 Task: Add Attachment from Trello to Card Card0000000038 in Board Board0000000010 in Workspace WS0000000004 in Trello. Add Cover Yellow to Card Card0000000038 in Board Board0000000010 in Workspace WS0000000004 in Trello. Add "Copy Card To …" Button titled Button0000000038 to "bottom" of the list "To Do" to Card Card0000000038 in Board Board0000000010 in Workspace WS0000000004 in Trello. Add Description DS0000000038 to Card Card0000000038 in Board Board0000000010 in Workspace WS0000000004 in Trello. Add Comment CM0000000038 to Card Card0000000038 in Board Board0000000010 in Workspace WS0000000004 in Trello
Action: Mouse moved to (487, 485)
Screenshot: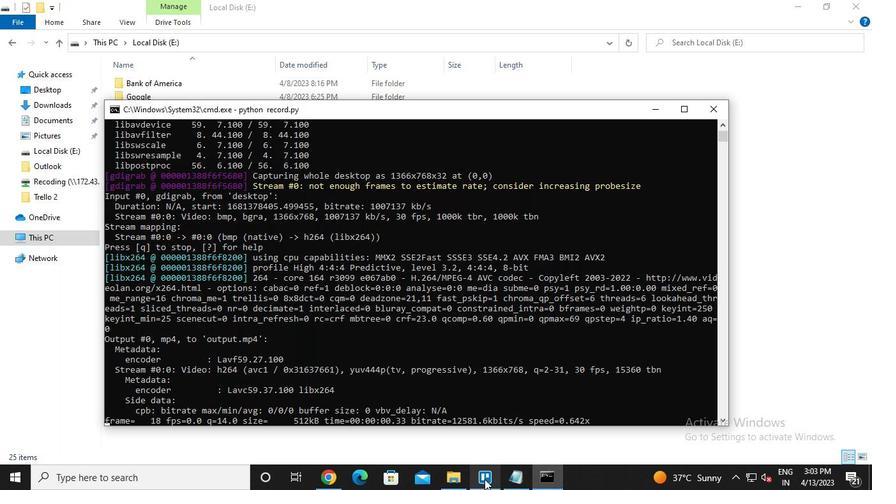 
Action: Mouse pressed left at (487, 485)
Screenshot: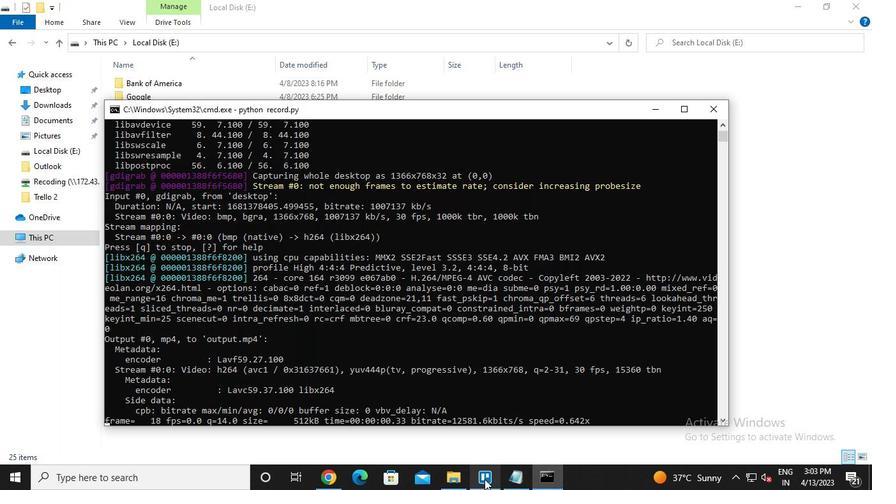 
Action: Mouse moved to (276, 261)
Screenshot: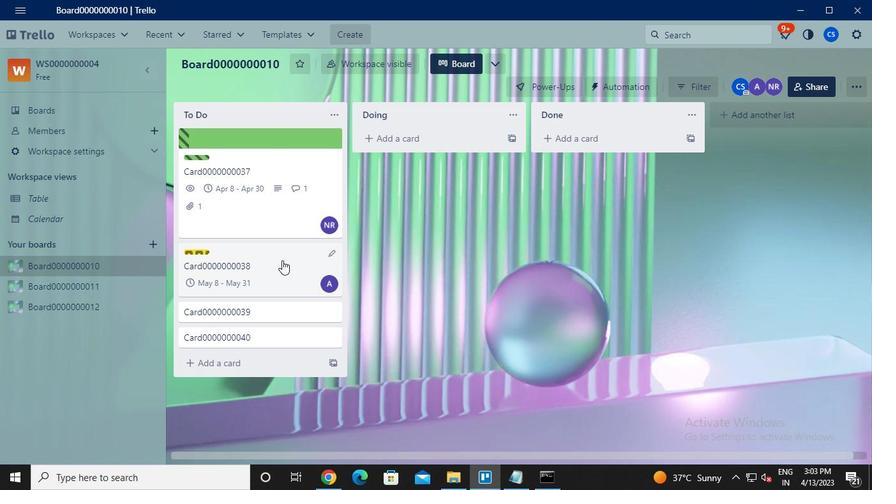 
Action: Mouse pressed left at (276, 261)
Screenshot: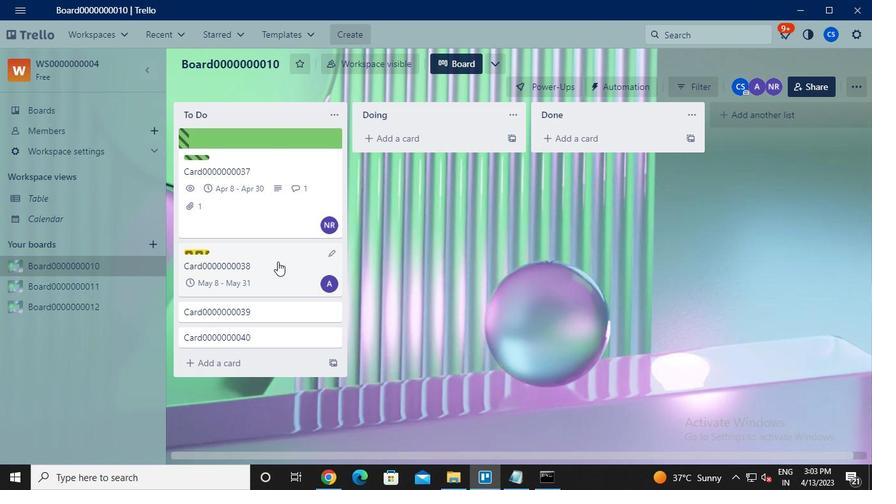 
Action: Mouse moved to (618, 271)
Screenshot: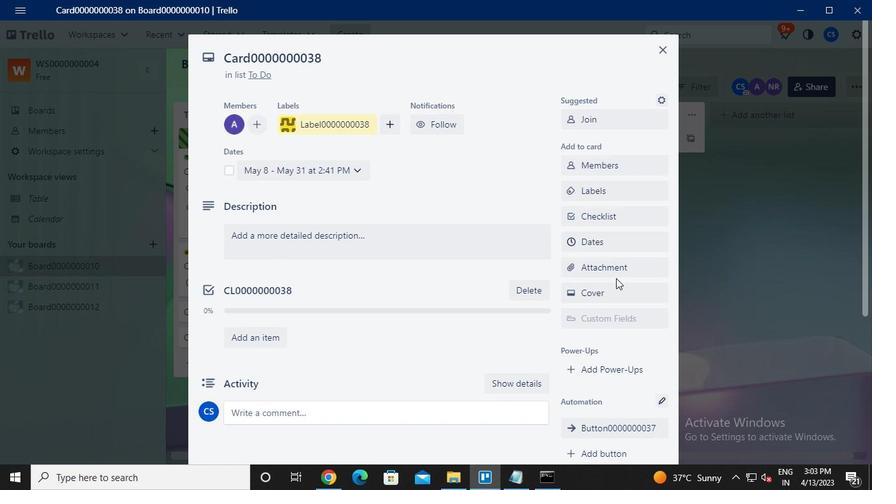 
Action: Mouse pressed left at (618, 271)
Screenshot: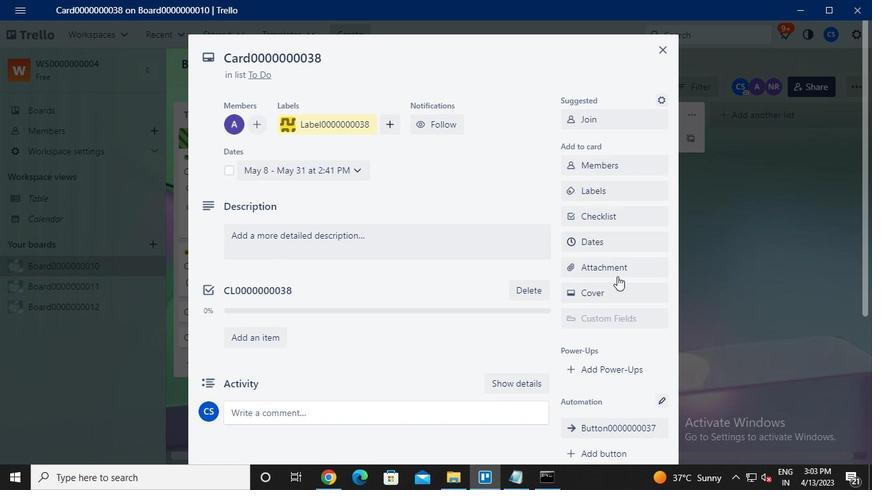 
Action: Mouse moved to (612, 153)
Screenshot: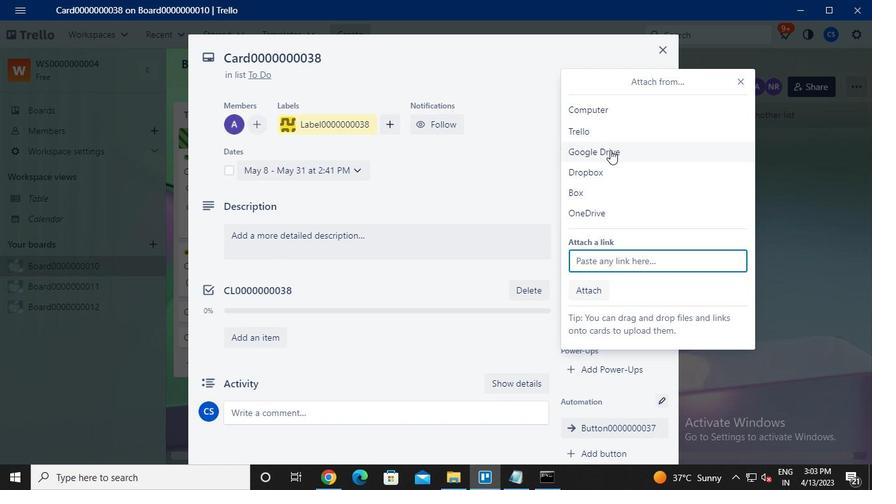 
Action: Mouse pressed left at (612, 153)
Screenshot: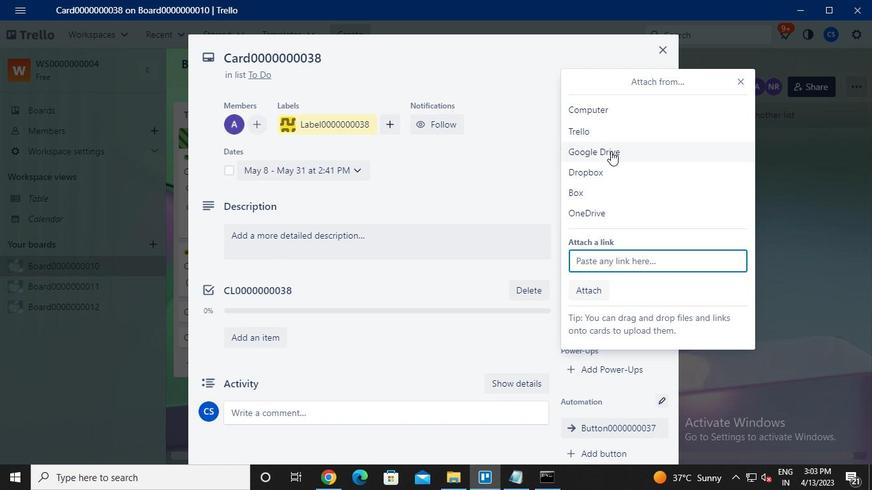 
Action: Mouse moved to (183, 182)
Screenshot: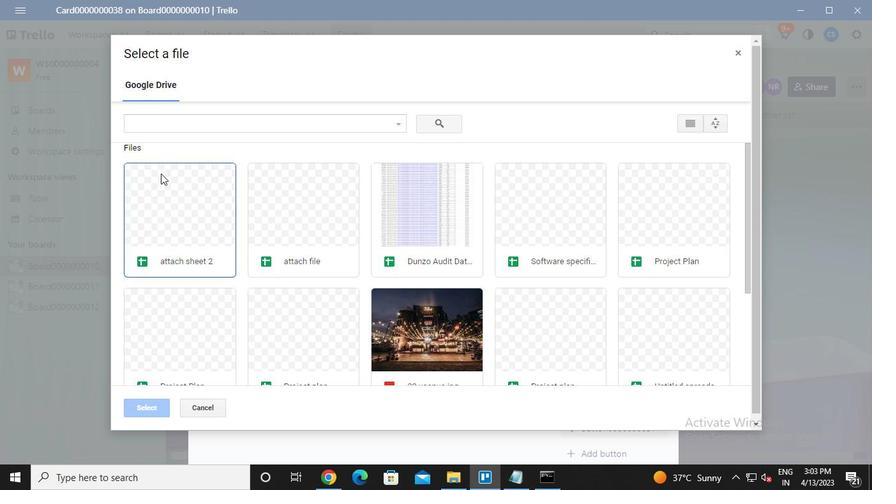 
Action: Mouse pressed left at (183, 182)
Screenshot: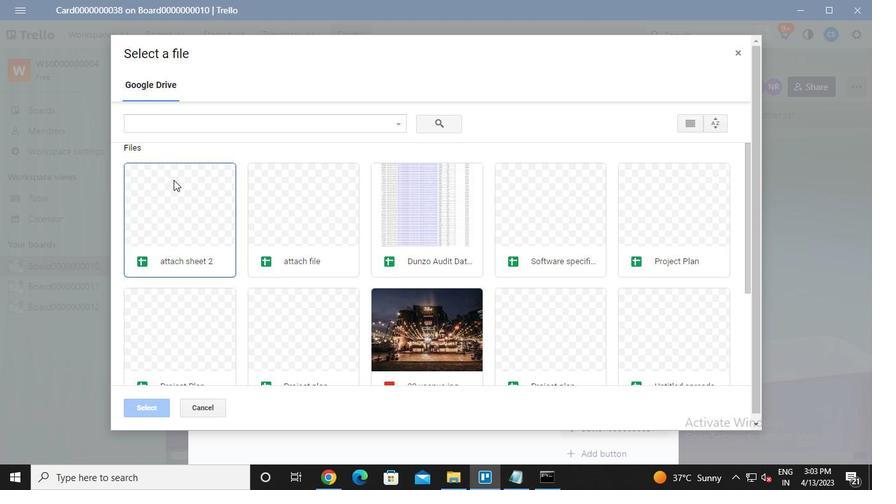 
Action: Mouse pressed left at (183, 182)
Screenshot: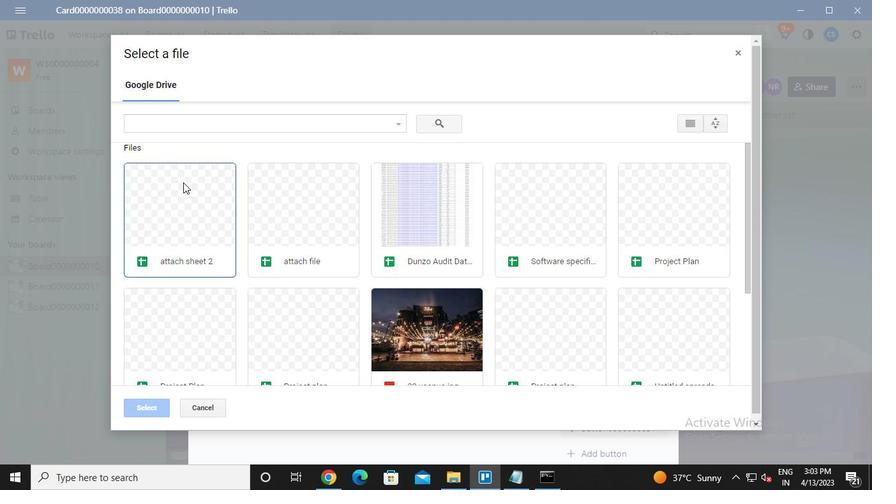 
Action: Mouse moved to (602, 300)
Screenshot: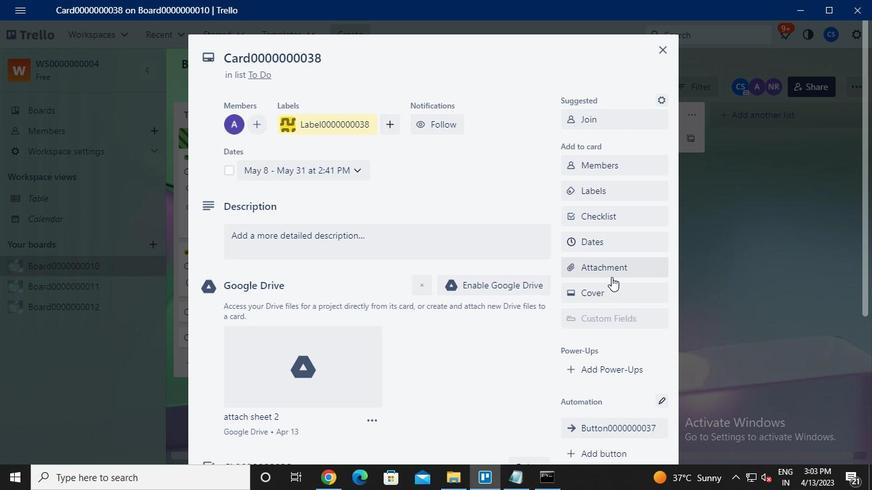
Action: Mouse pressed left at (602, 300)
Screenshot: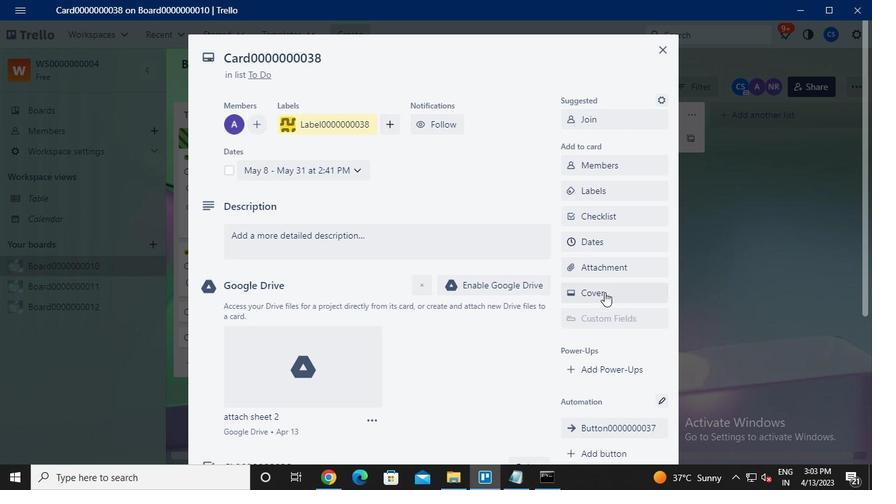 
Action: Mouse moved to (631, 213)
Screenshot: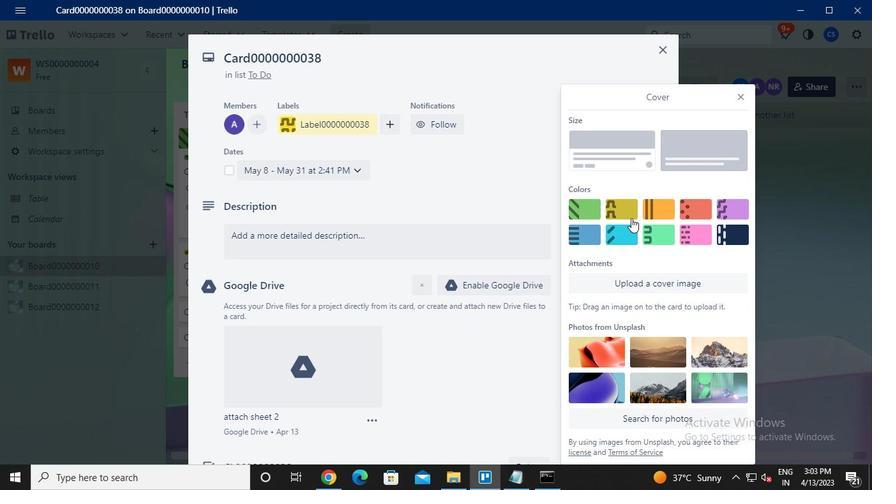 
Action: Mouse pressed left at (631, 213)
Screenshot: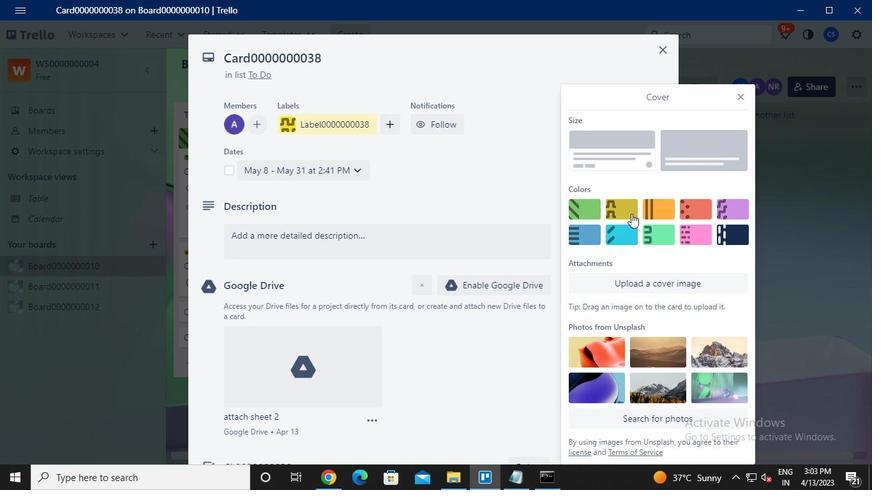 
Action: Mouse moved to (741, 77)
Screenshot: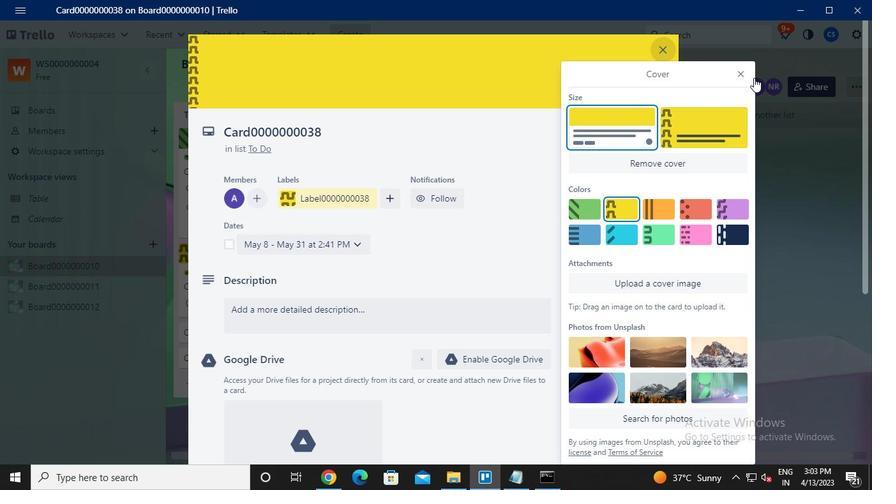 
Action: Mouse pressed left at (741, 77)
Screenshot: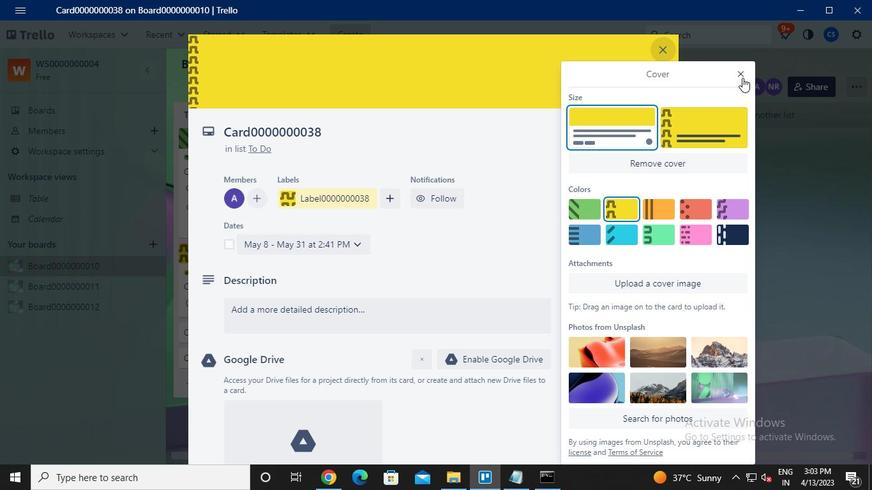 
Action: Mouse moved to (610, 374)
Screenshot: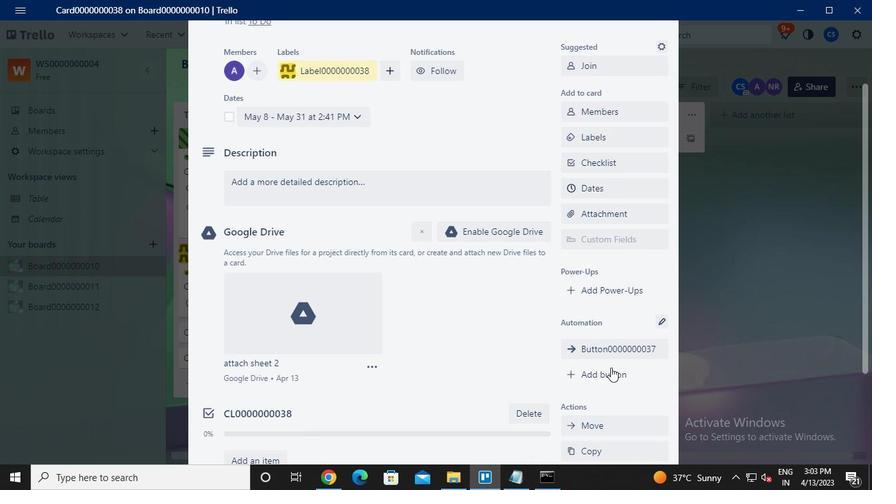 
Action: Mouse pressed left at (610, 374)
Screenshot: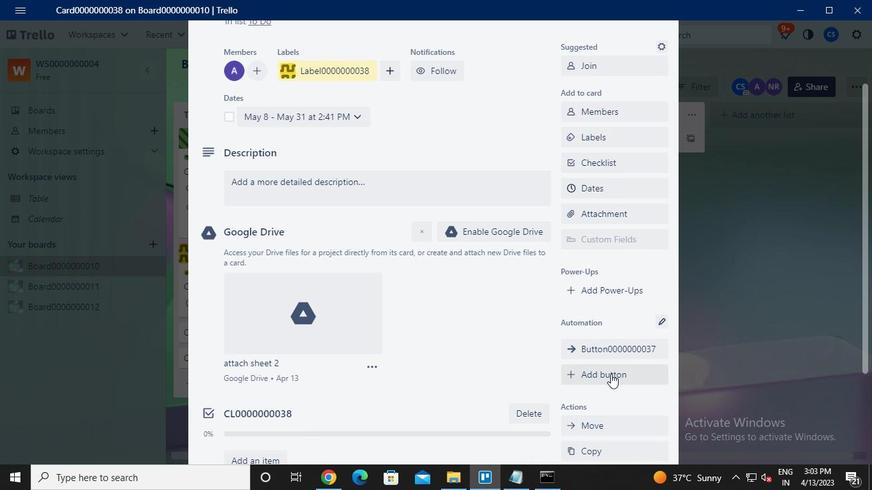 
Action: Mouse moved to (632, 141)
Screenshot: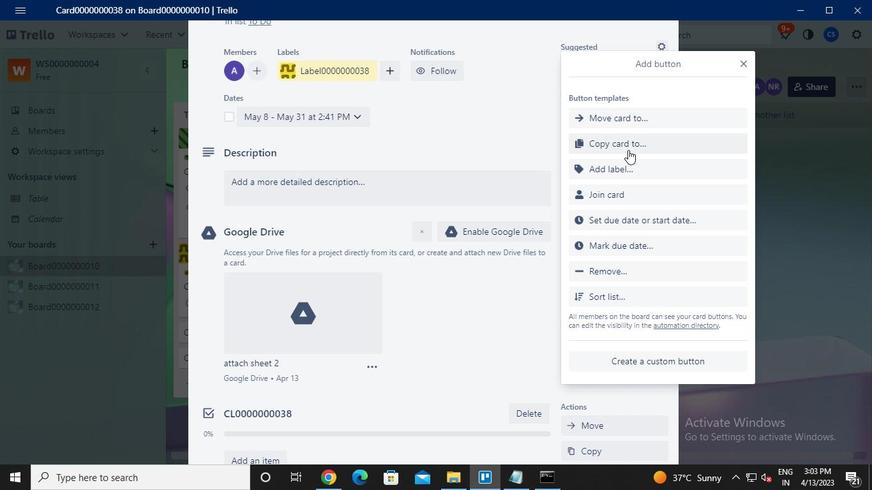 
Action: Mouse pressed left at (632, 141)
Screenshot: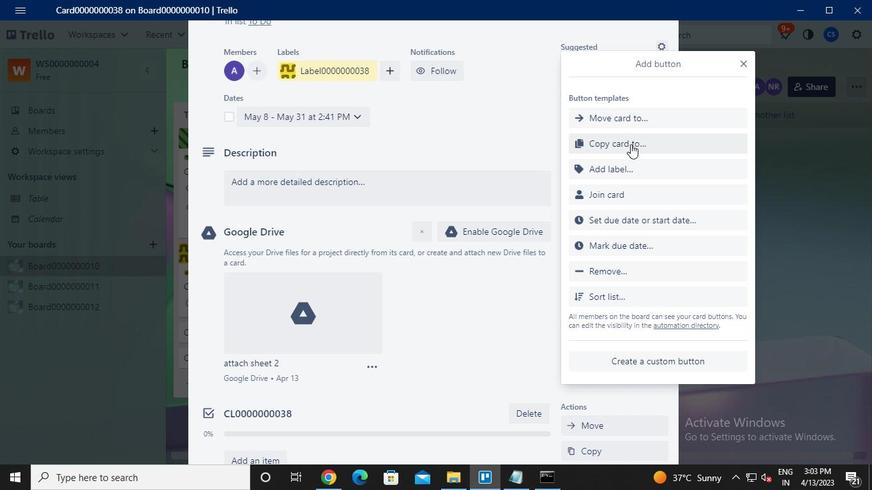 
Action: Mouse moved to (637, 157)
Screenshot: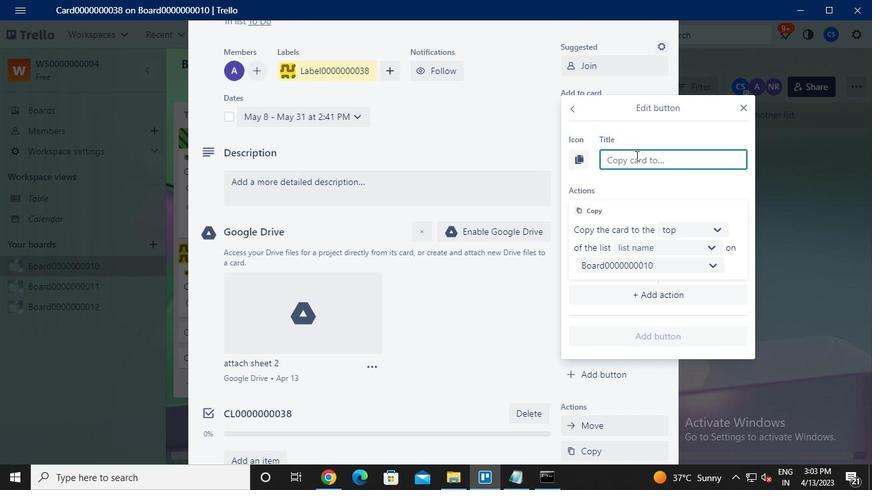 
Action: Keyboard Key.caps_lock
Screenshot: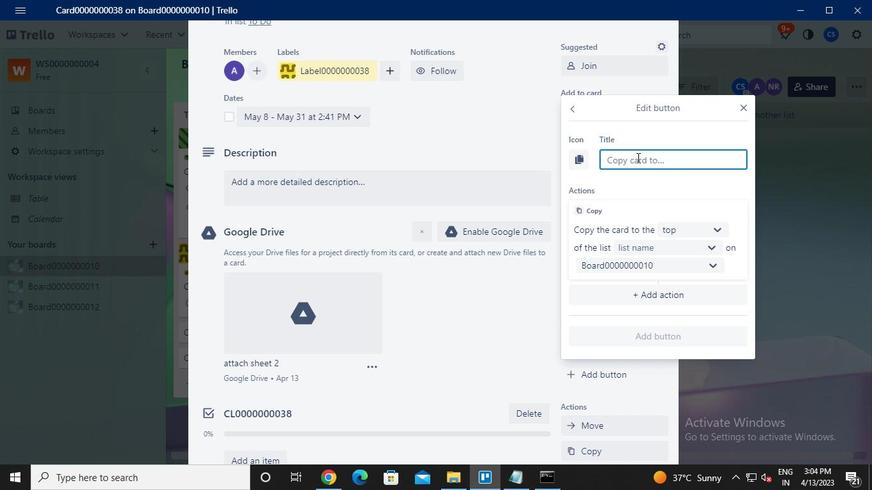 
Action: Keyboard b
Screenshot: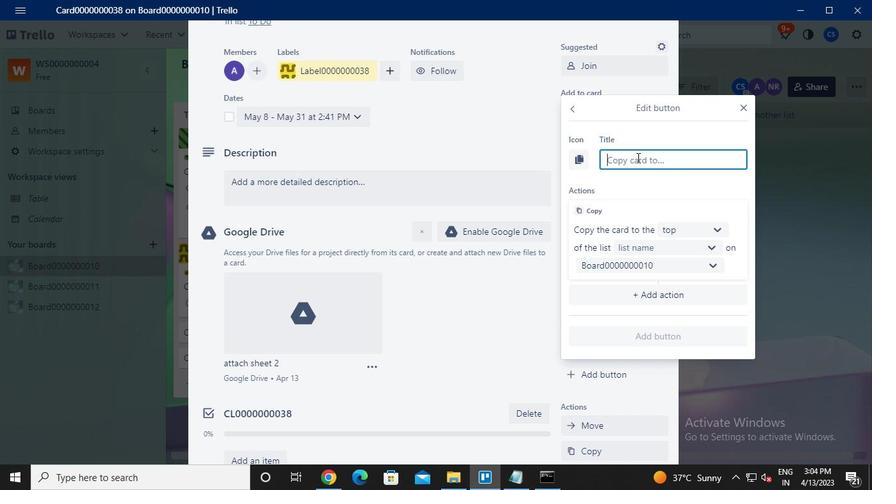 
Action: Keyboard Key.caps_lock
Screenshot: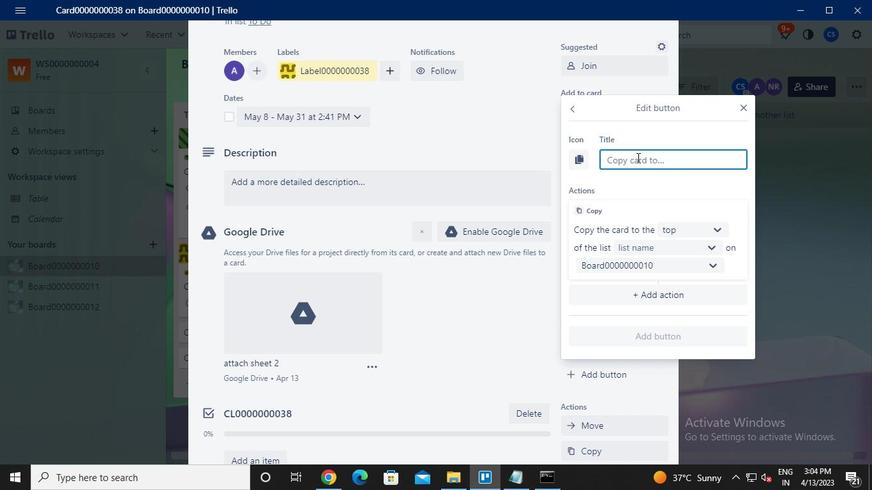 
Action: Keyboard u
Screenshot: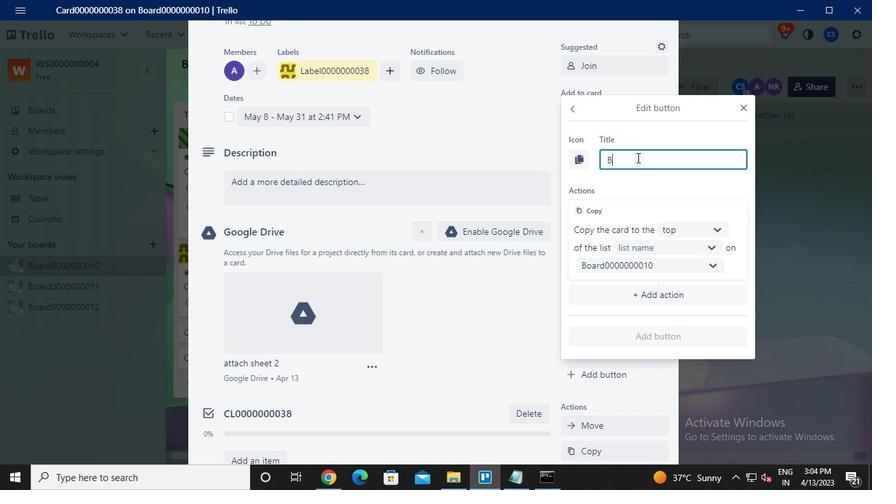 
Action: Keyboard t
Screenshot: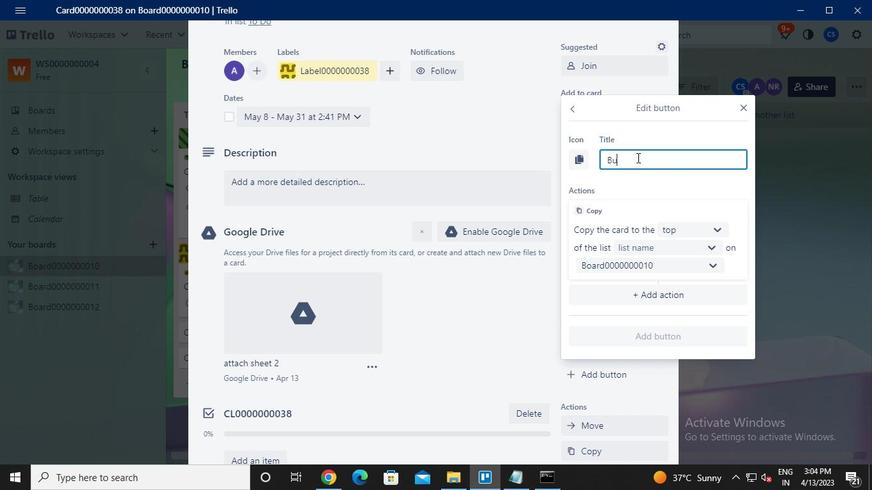 
Action: Keyboard t
Screenshot: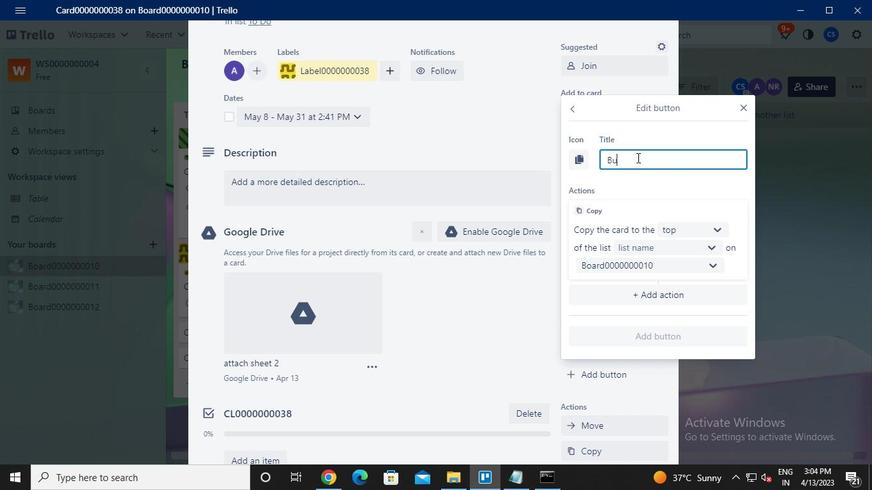 
Action: Keyboard o
Screenshot: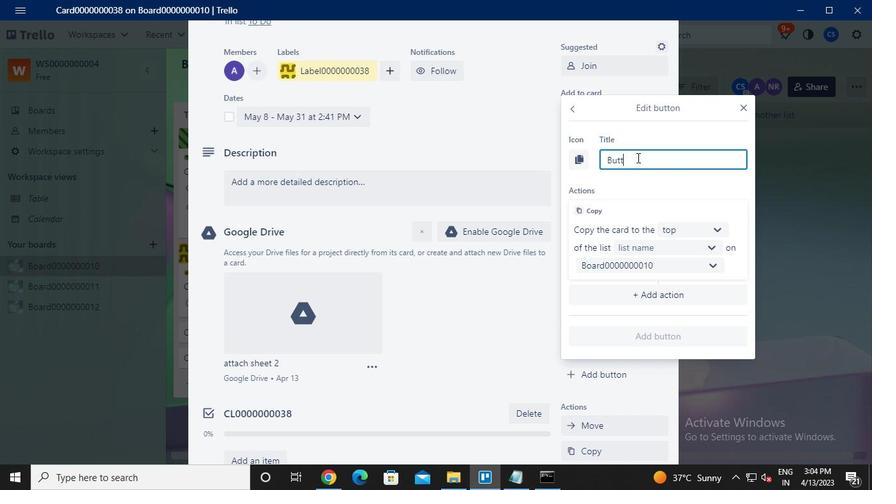 
Action: Keyboard n
Screenshot: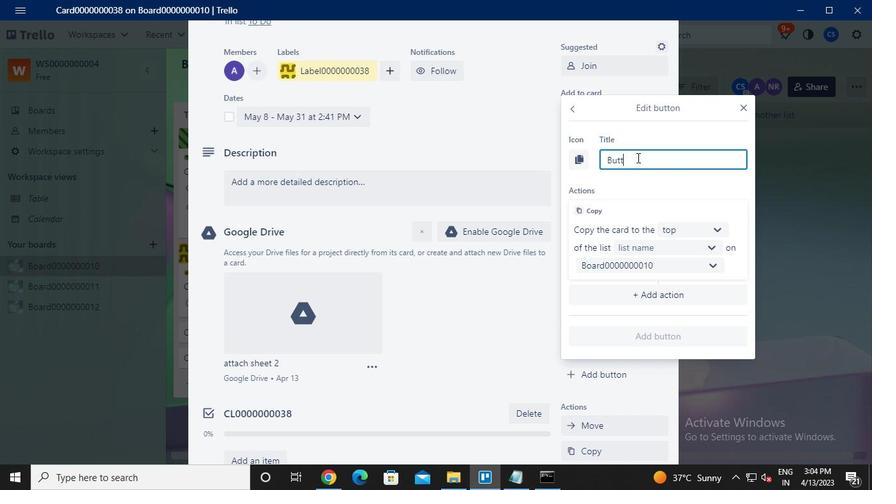 
Action: Keyboard <96>
Screenshot: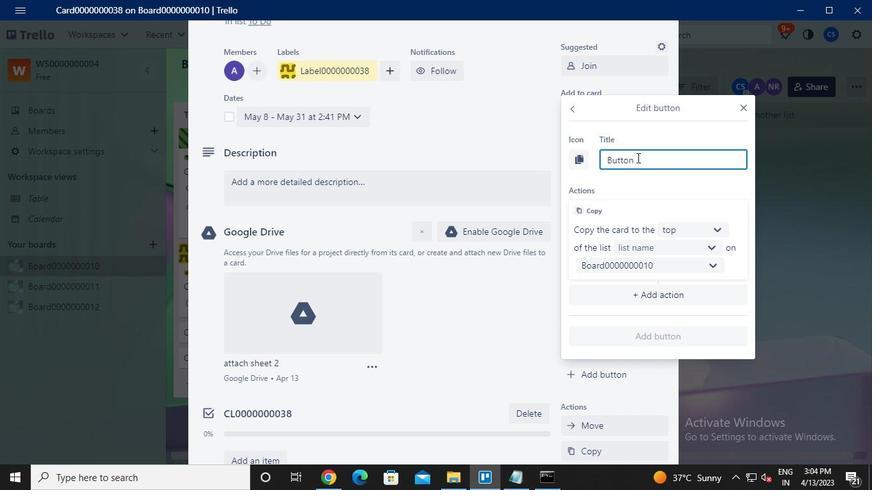 
Action: Keyboard <96>
Screenshot: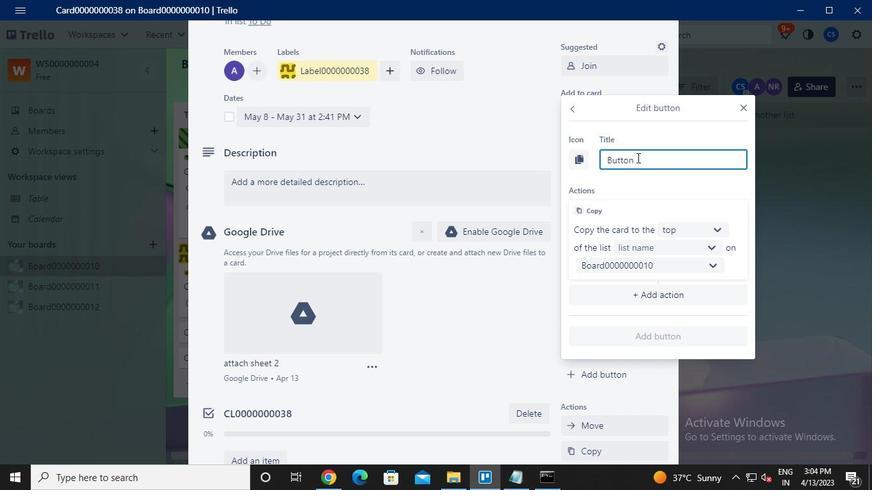 
Action: Keyboard <96>
Screenshot: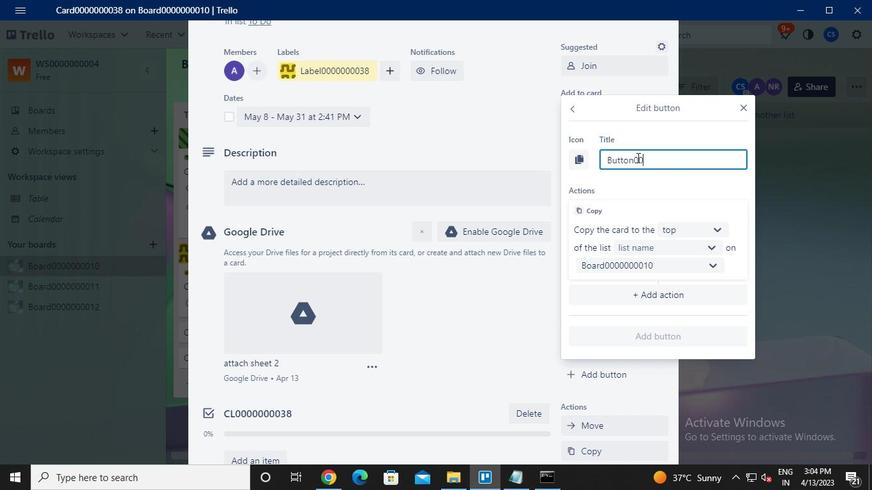 
Action: Keyboard <96>
Screenshot: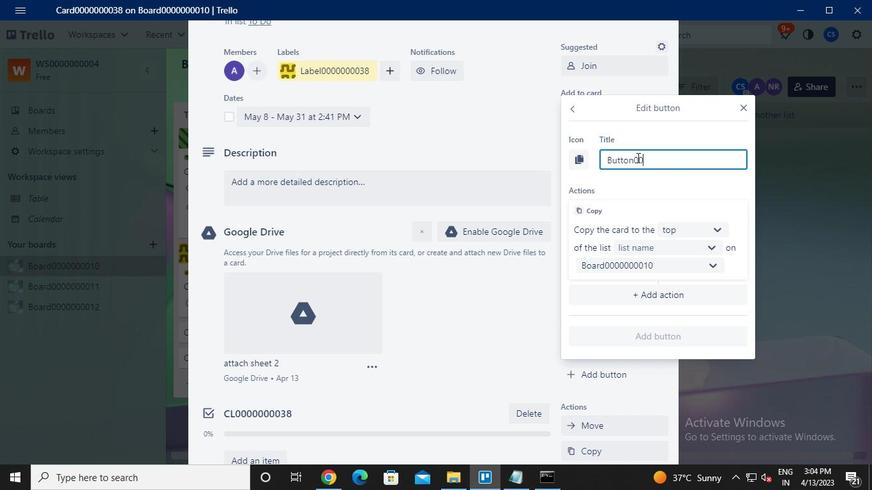 
Action: Keyboard <96>
Screenshot: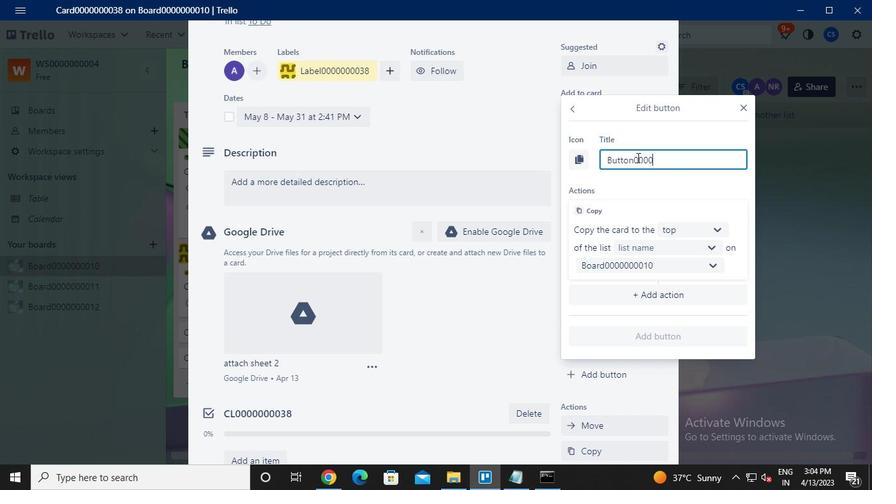 
Action: Keyboard <96>
Screenshot: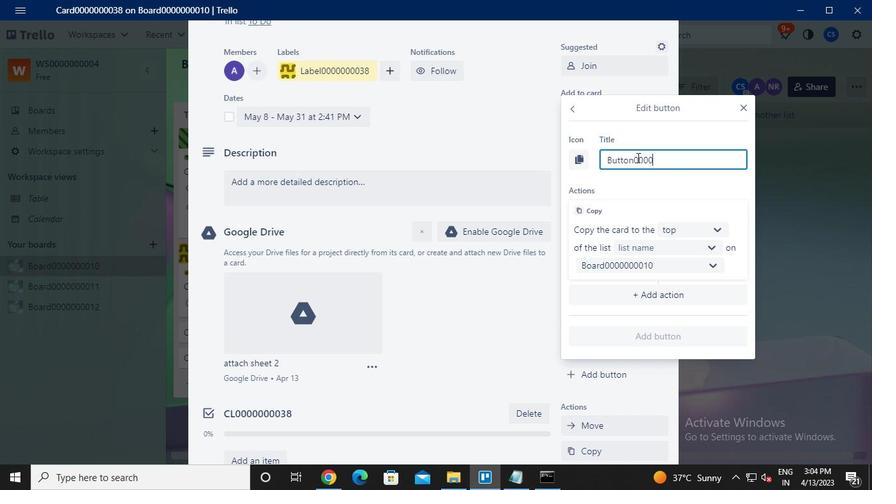 
Action: Keyboard <96>
Screenshot: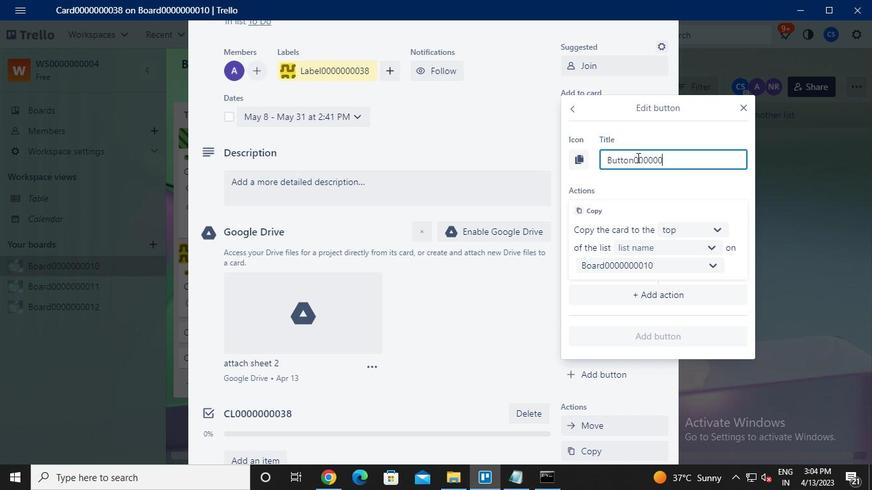 
Action: Keyboard <96>
Screenshot: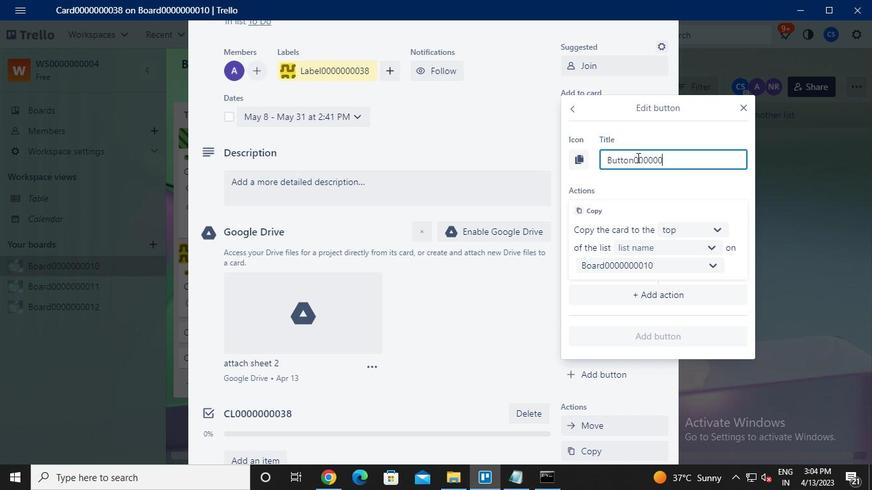 
Action: Keyboard <99>
Screenshot: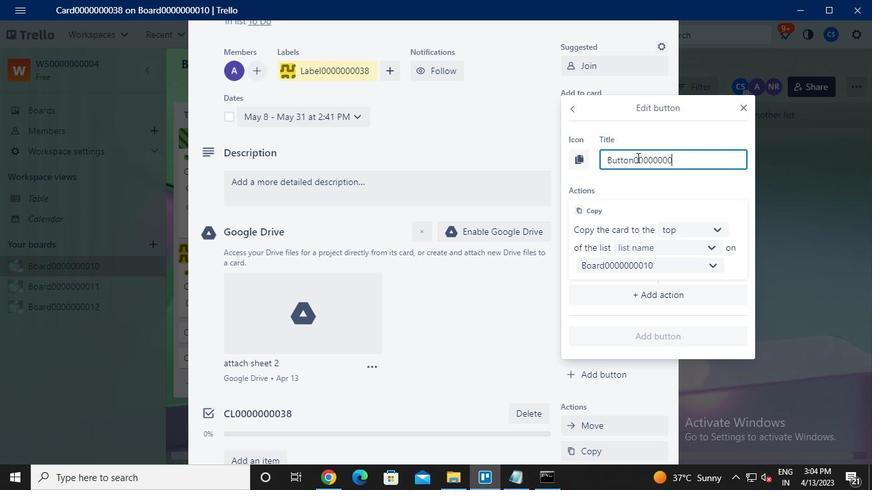 
Action: Keyboard <104>
Screenshot: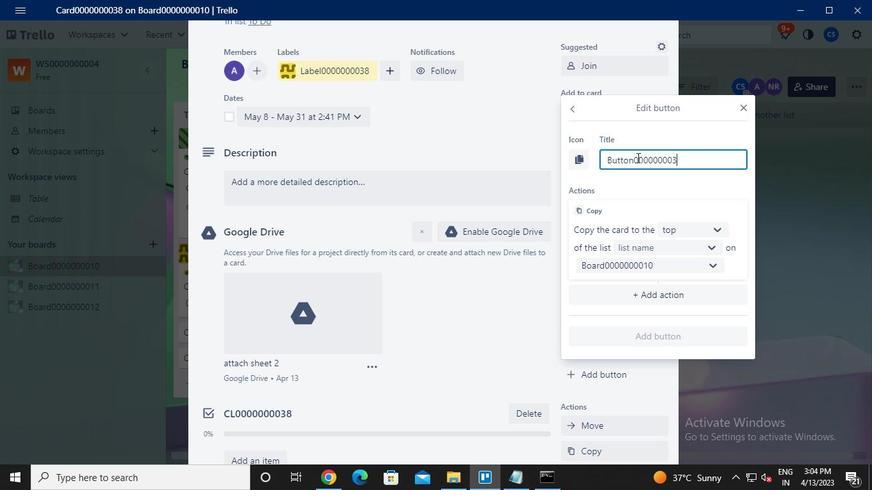 
Action: Mouse moved to (651, 250)
Screenshot: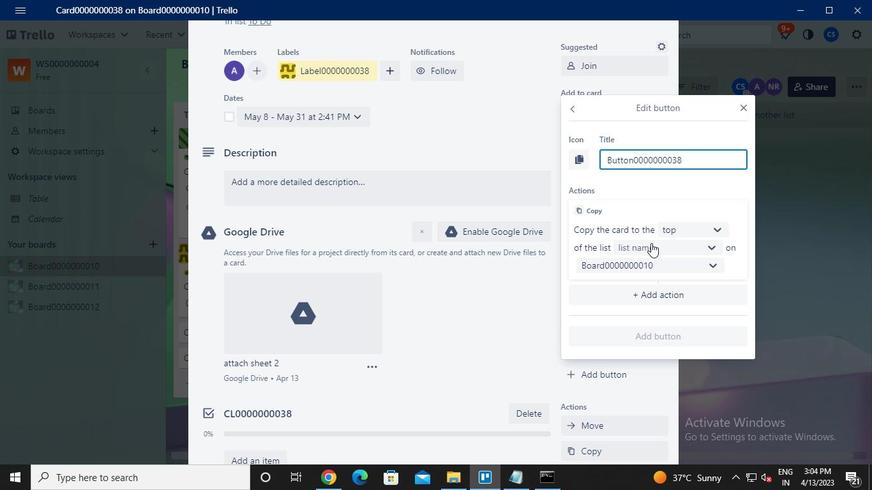 
Action: Mouse pressed left at (651, 250)
Screenshot: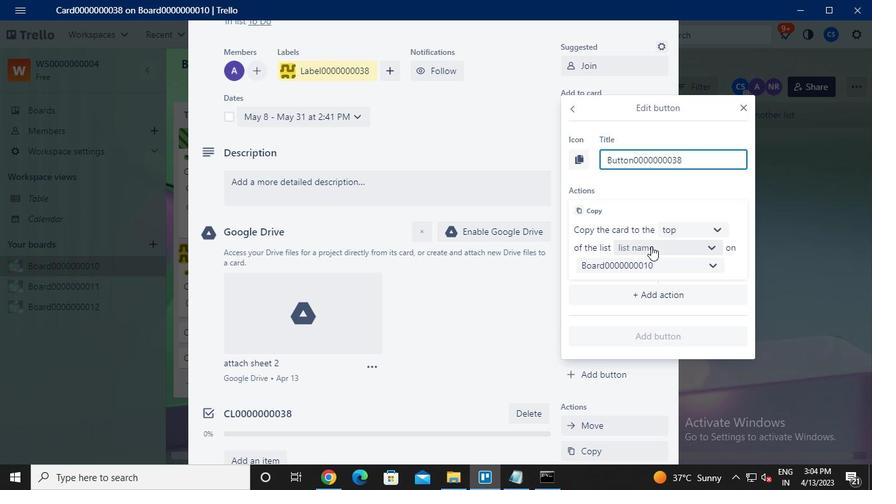 
Action: Mouse moved to (646, 272)
Screenshot: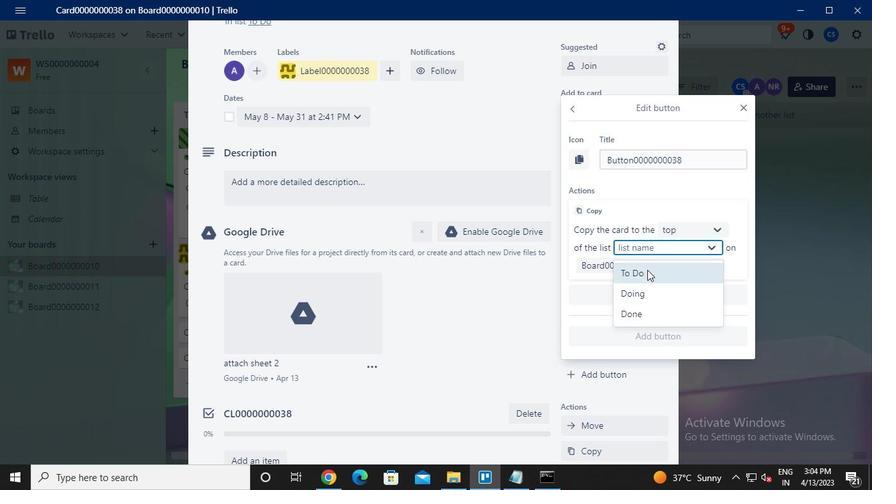 
Action: Mouse pressed left at (646, 272)
Screenshot: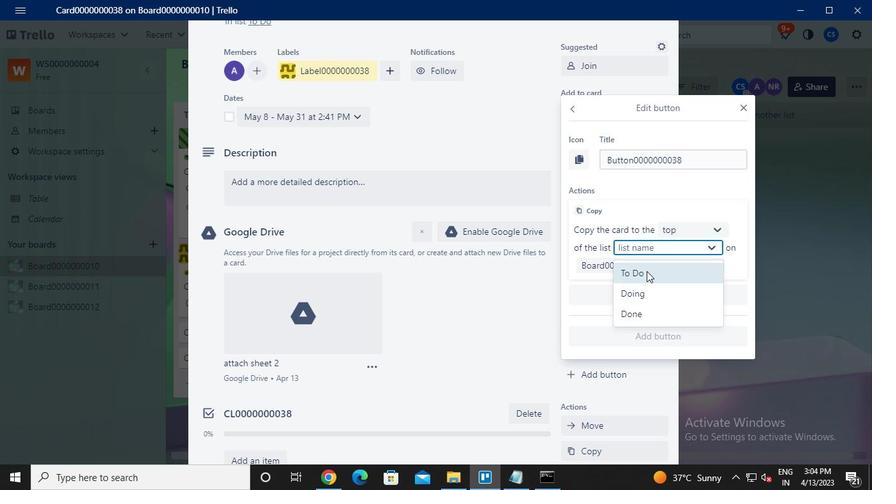 
Action: Mouse moved to (654, 332)
Screenshot: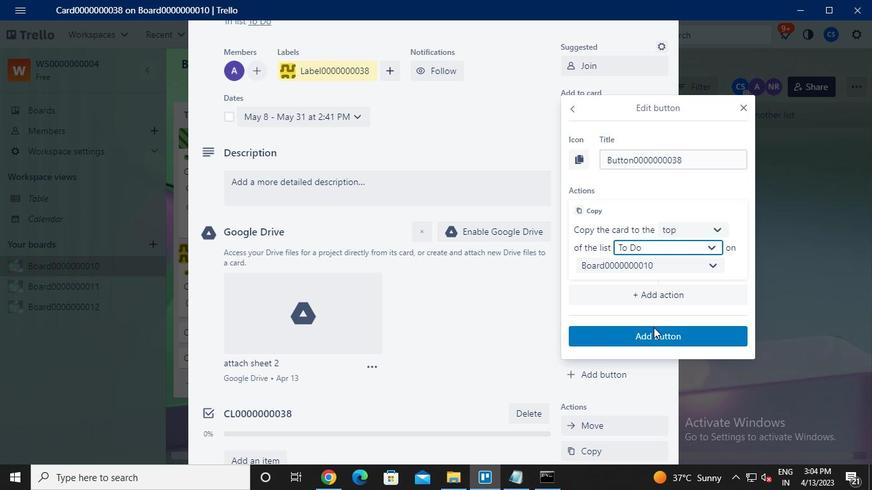 
Action: Mouse pressed left at (654, 332)
Screenshot: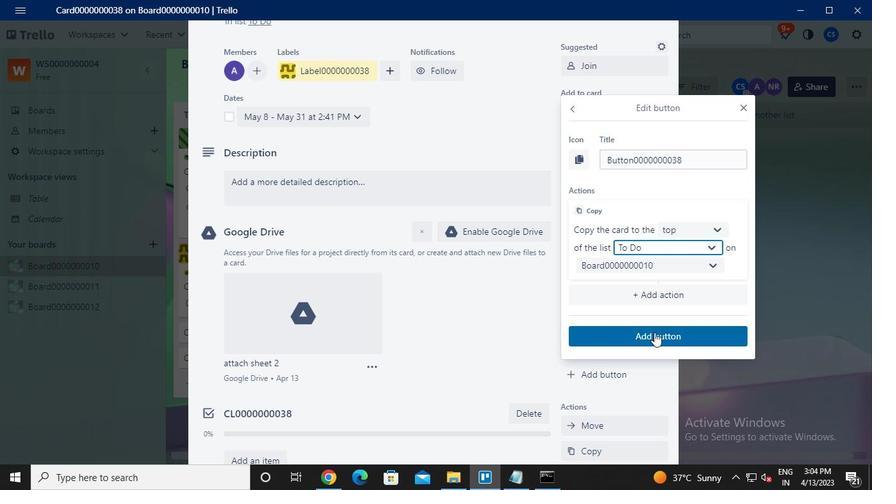 
Action: Mouse moved to (303, 190)
Screenshot: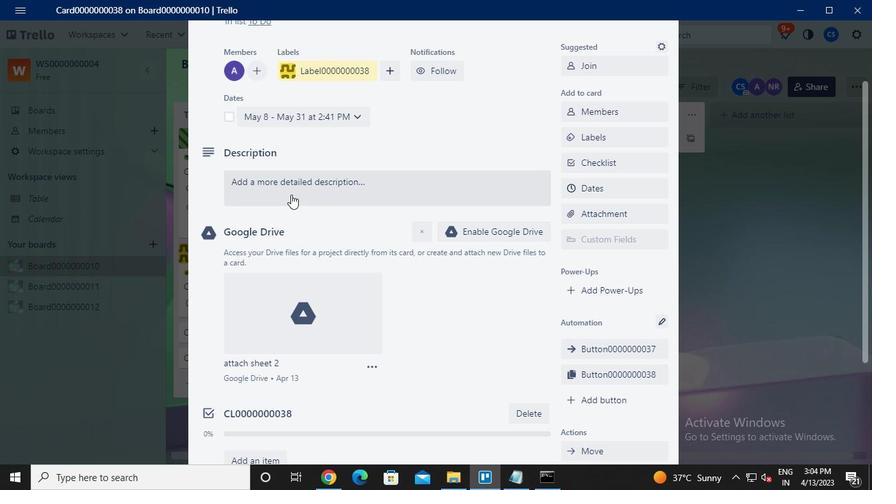
Action: Mouse pressed left at (303, 190)
Screenshot: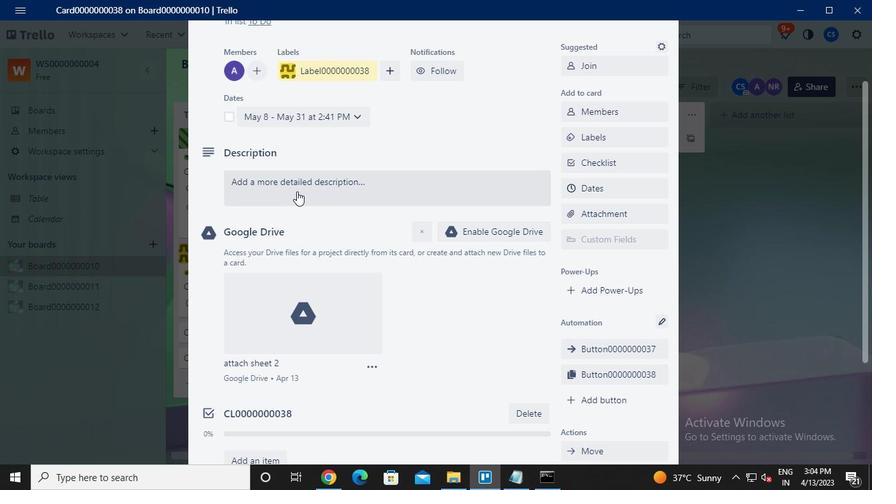 
Action: Keyboard Key.caps_lock
Screenshot: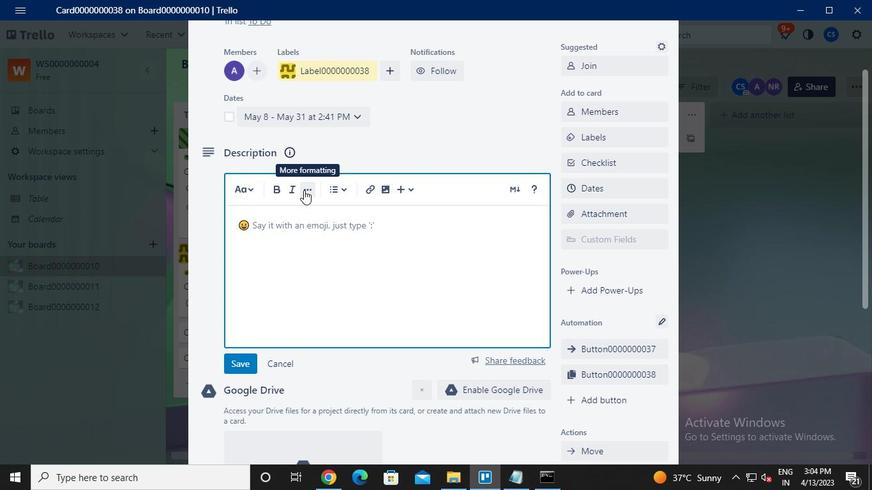 
Action: Keyboard d
Screenshot: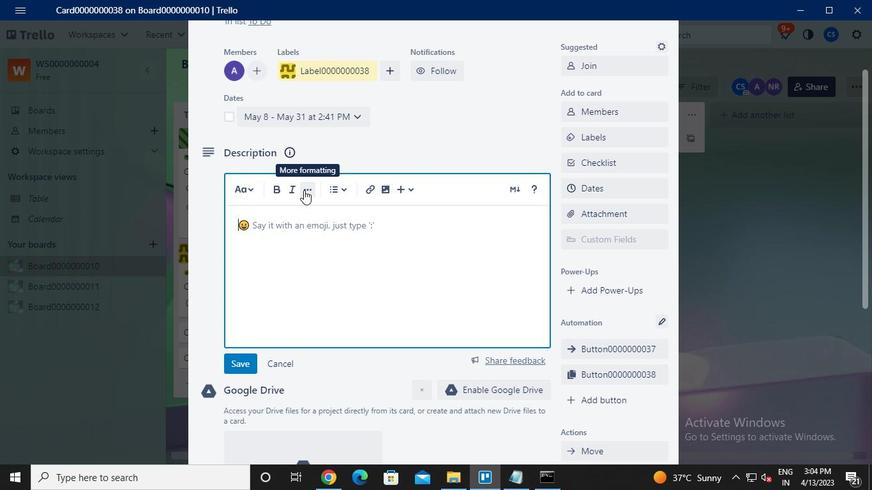 
Action: Keyboard s
Screenshot: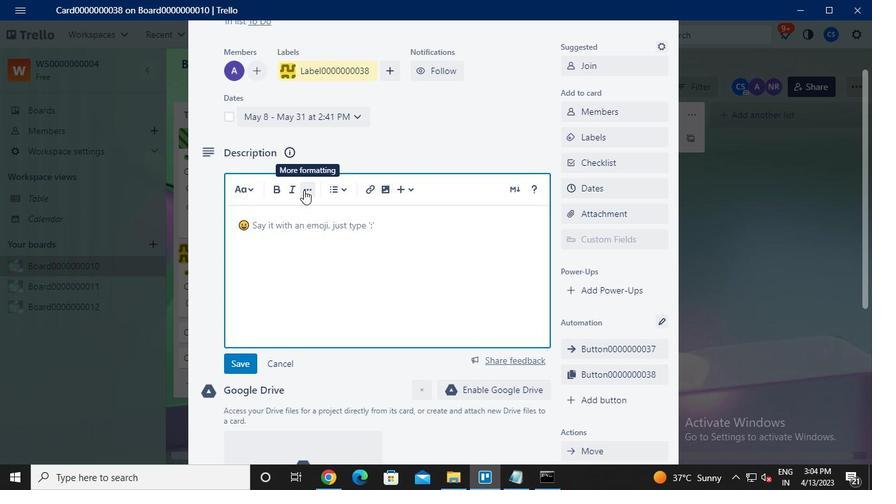 
Action: Keyboard <96>
Screenshot: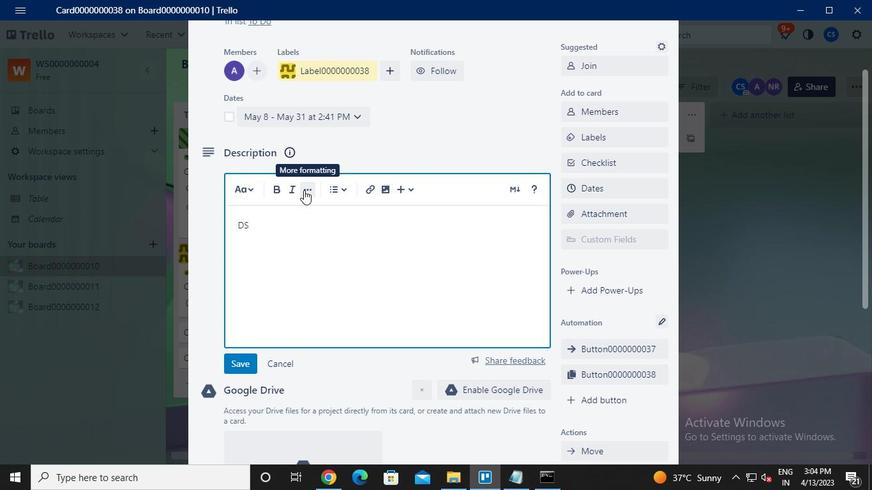 
Action: Keyboard <96>
Screenshot: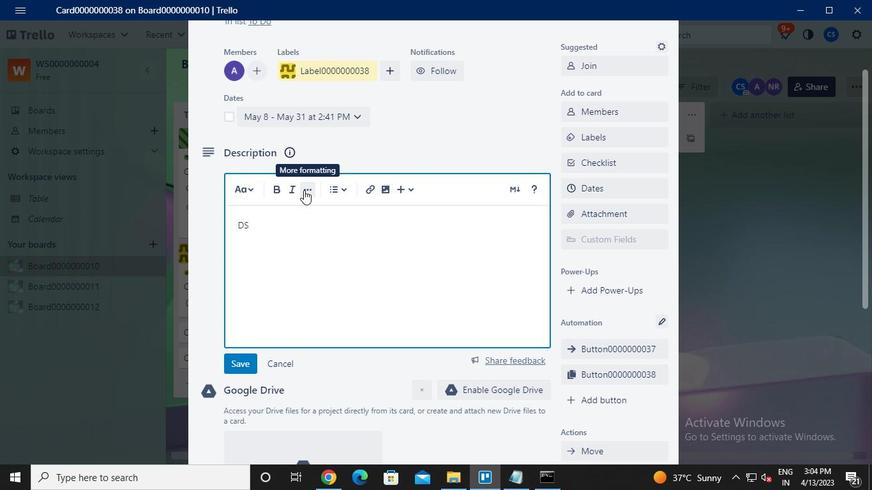 
Action: Keyboard <96>
Screenshot: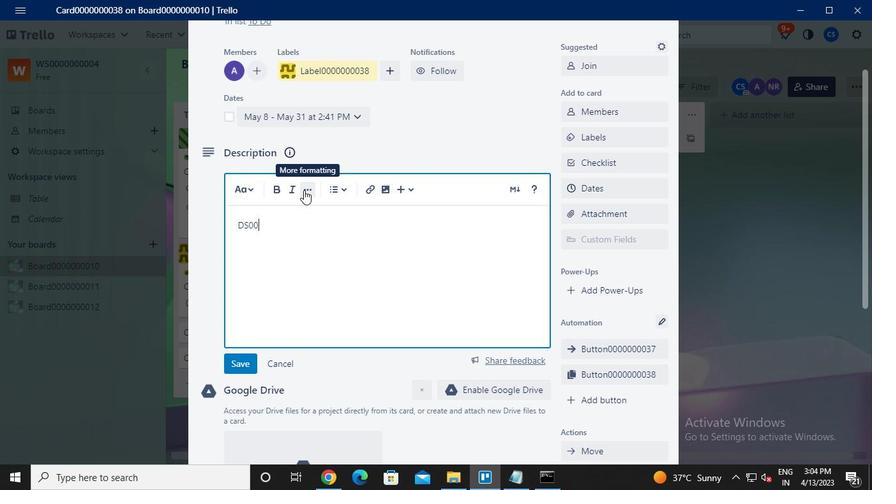 
Action: Keyboard <96>
Screenshot: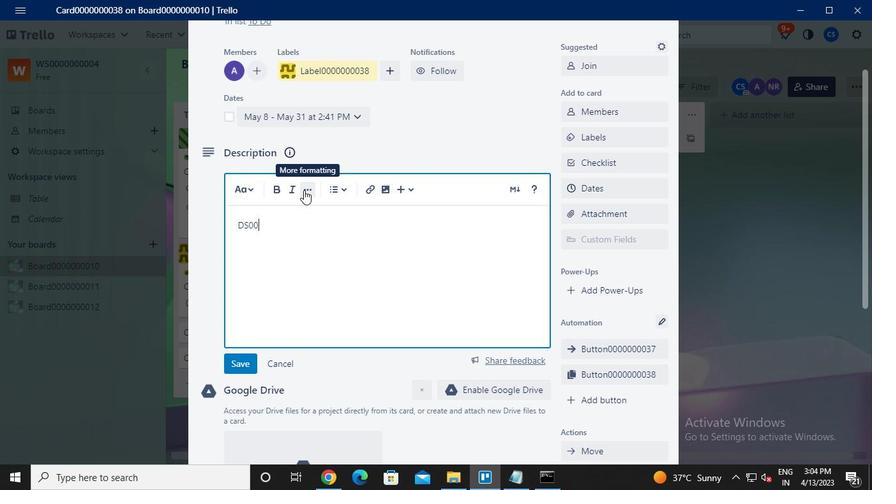 
Action: Keyboard <96>
Screenshot: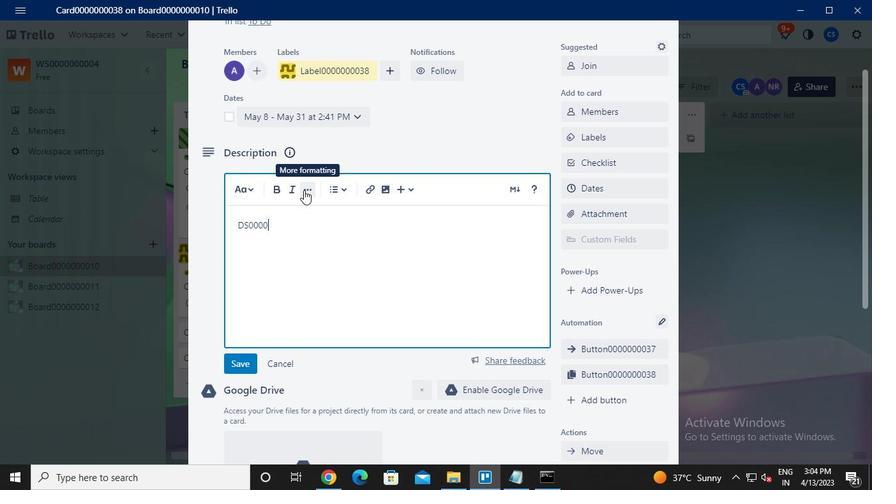 
Action: Keyboard <96>
Screenshot: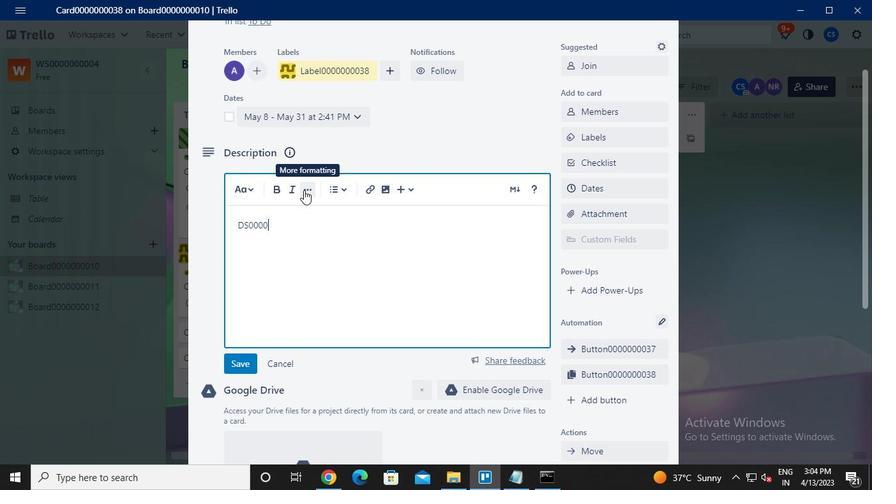 
Action: Keyboard <96>
Screenshot: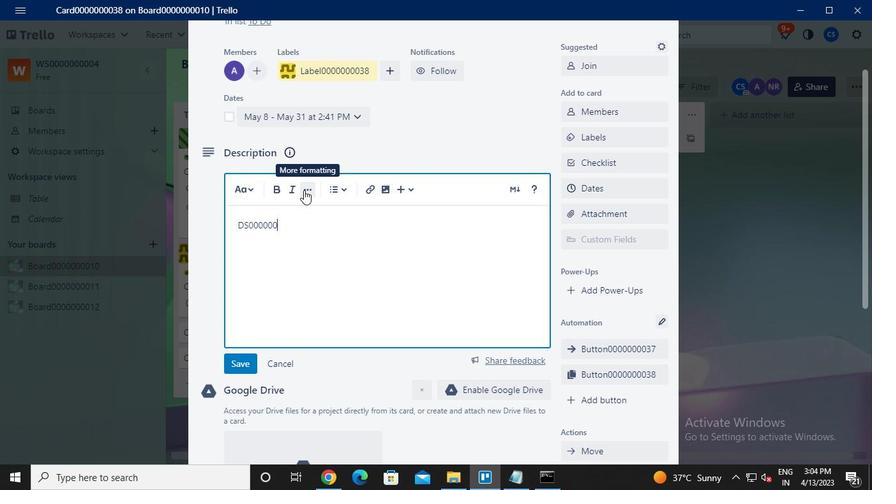 
Action: Keyboard <96>
Screenshot: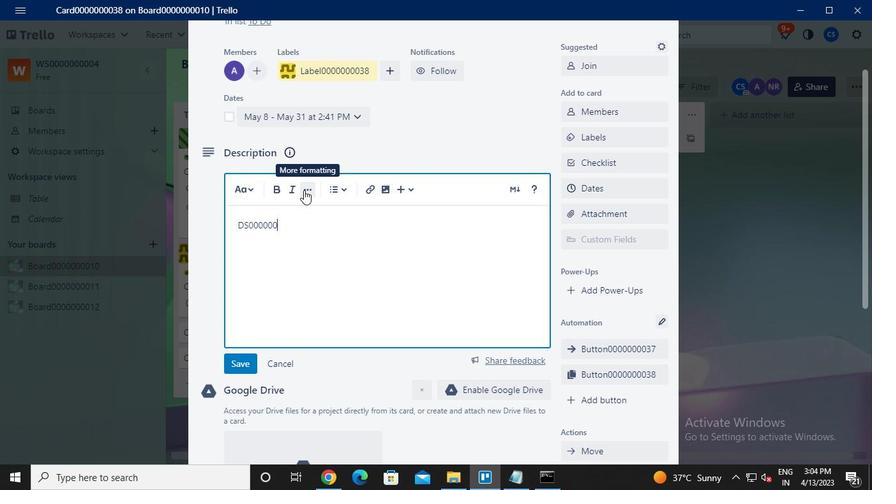 
Action: Keyboard <99>
Screenshot: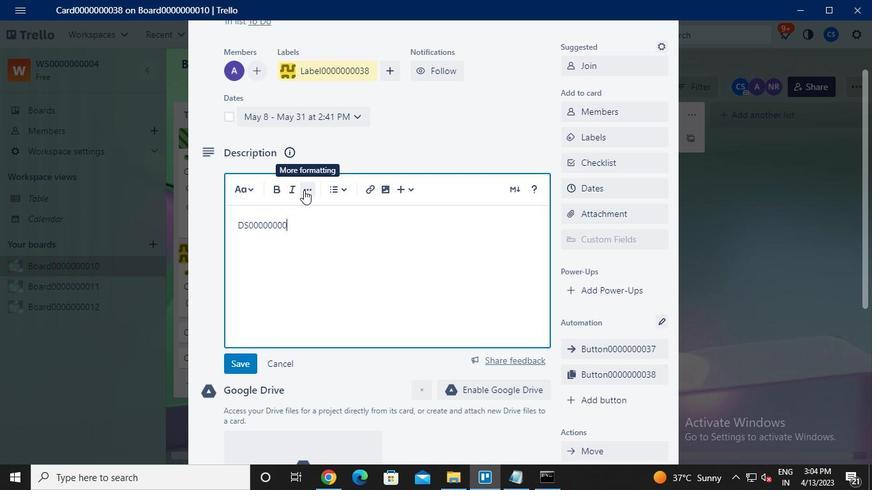 
Action: Keyboard <104>
Screenshot: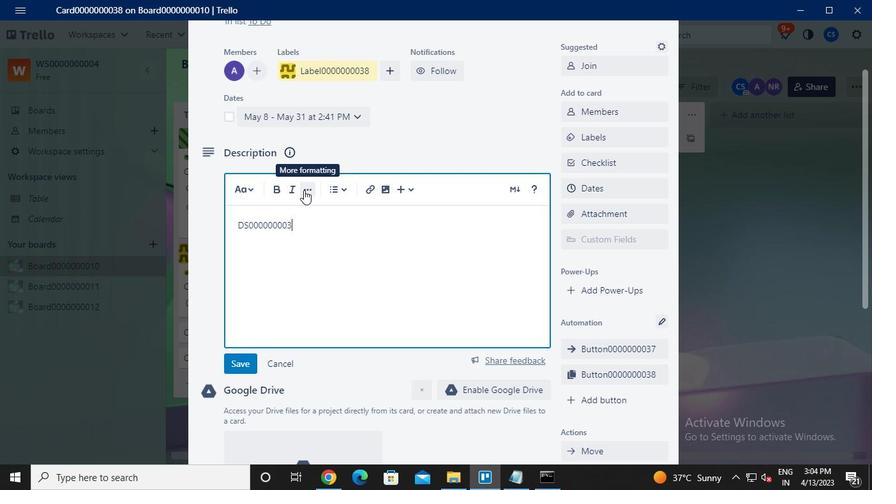 
Action: Mouse moved to (247, 359)
Screenshot: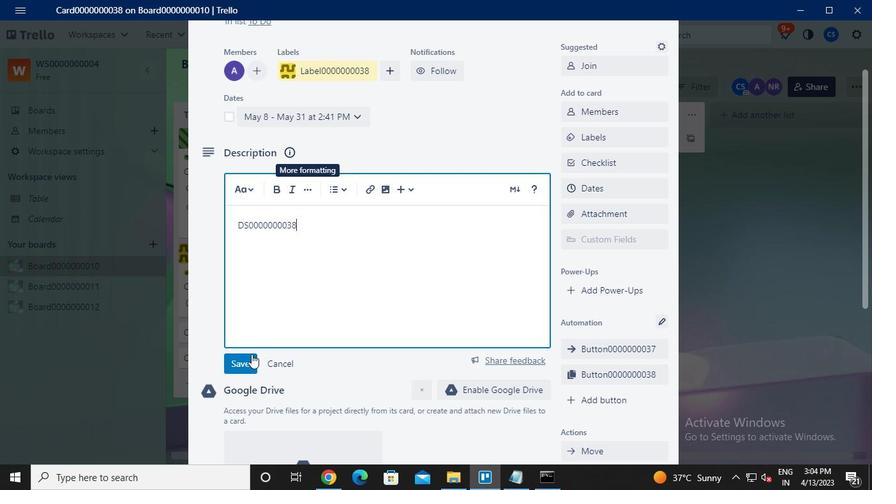 
Action: Mouse pressed left at (247, 359)
Screenshot: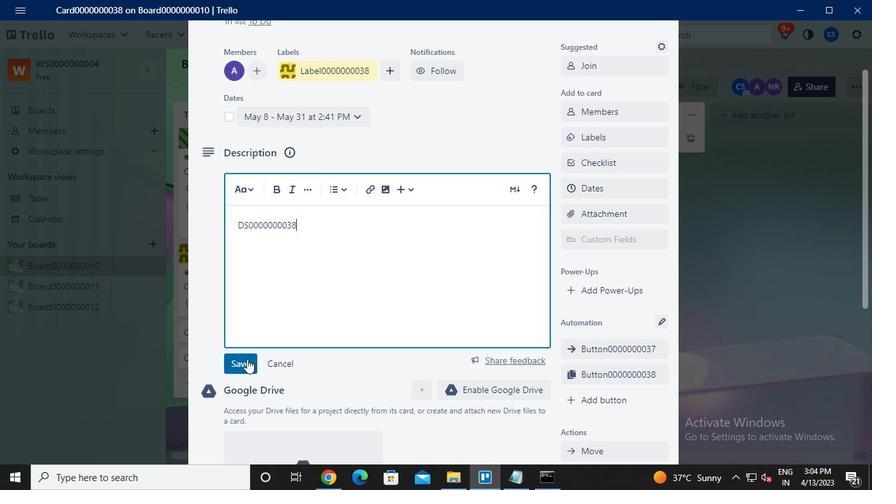 
Action: Mouse moved to (291, 341)
Screenshot: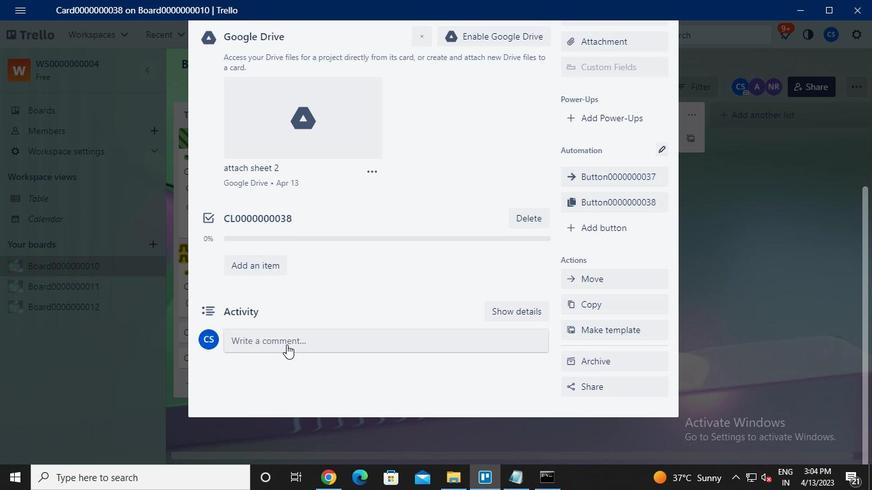 
Action: Mouse pressed left at (291, 341)
Screenshot: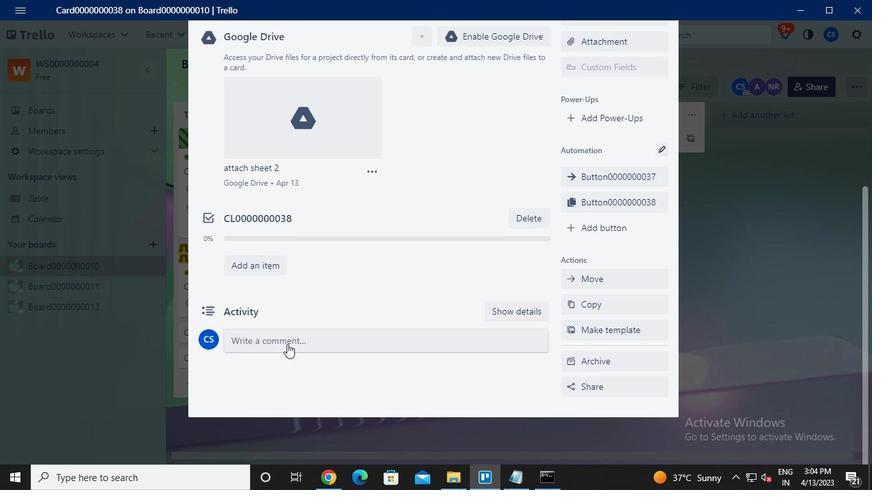 
Action: Keyboard c
Screenshot: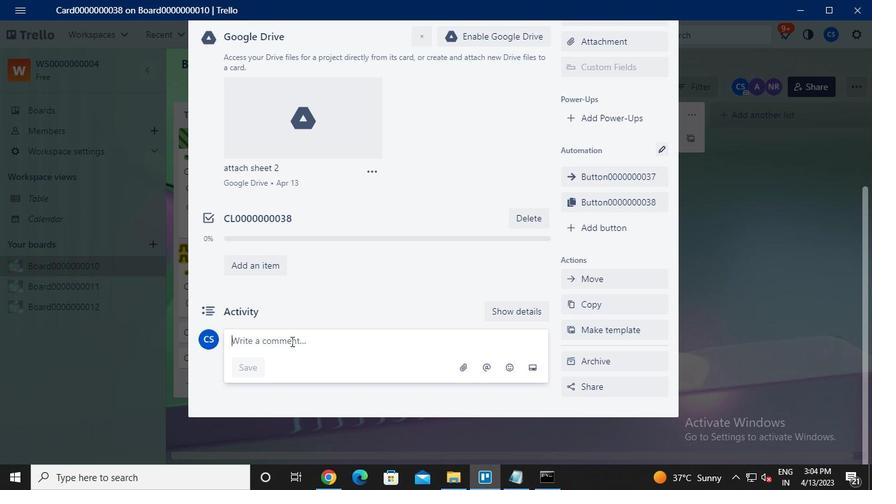 
Action: Keyboard m
Screenshot: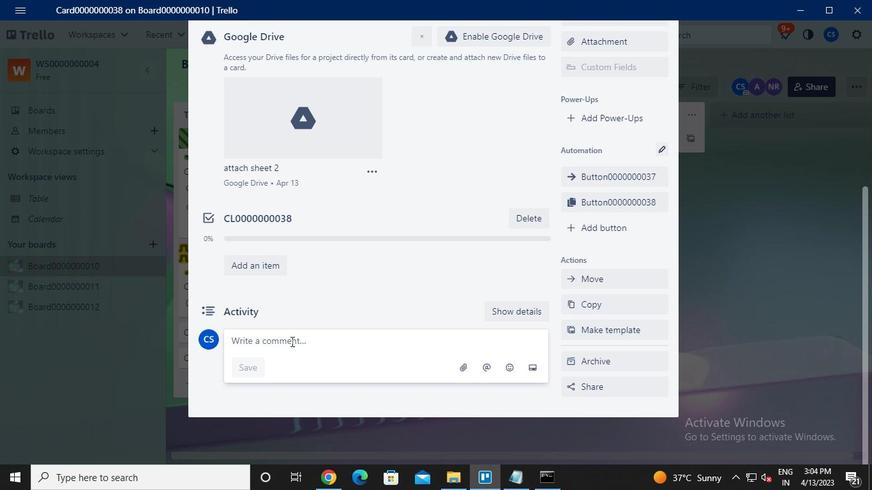 
Action: Keyboard <96>
Screenshot: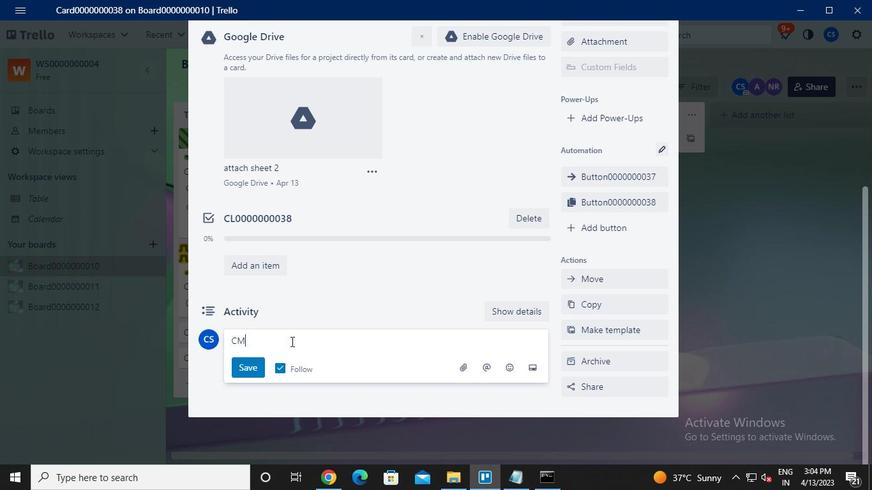 
Action: Keyboard <96>
Screenshot: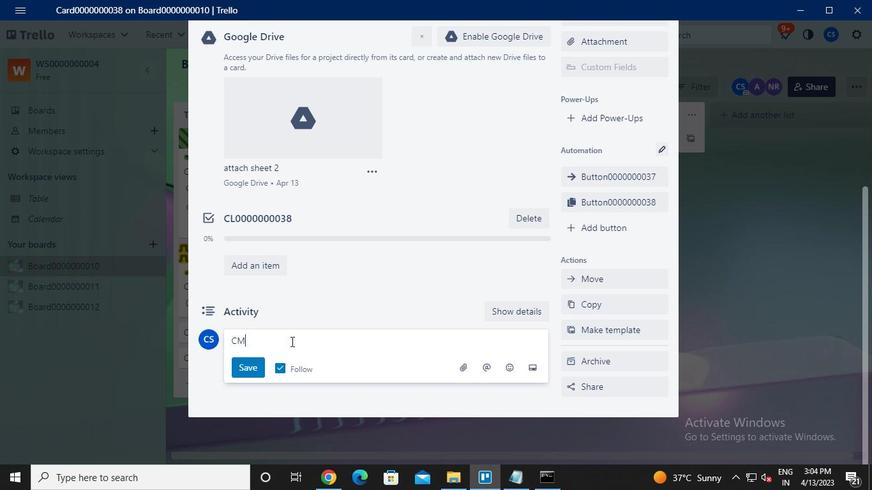 
Action: Keyboard <96>
Screenshot: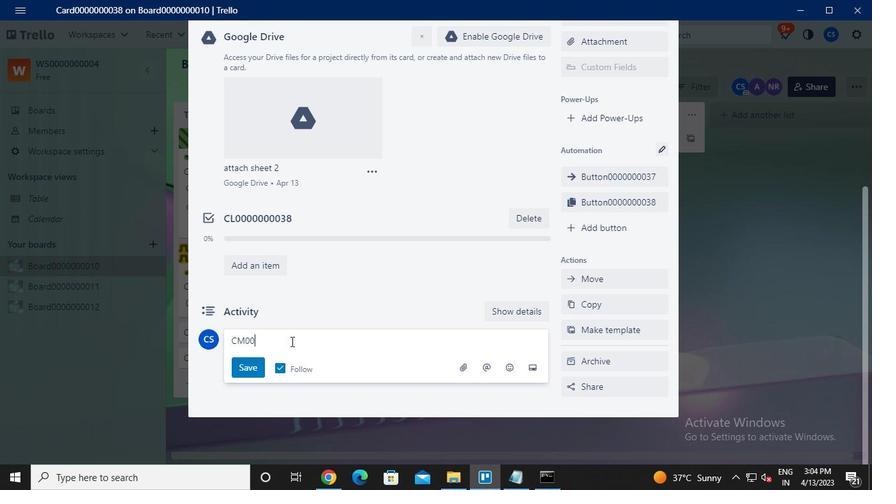 
Action: Keyboard <96>
Screenshot: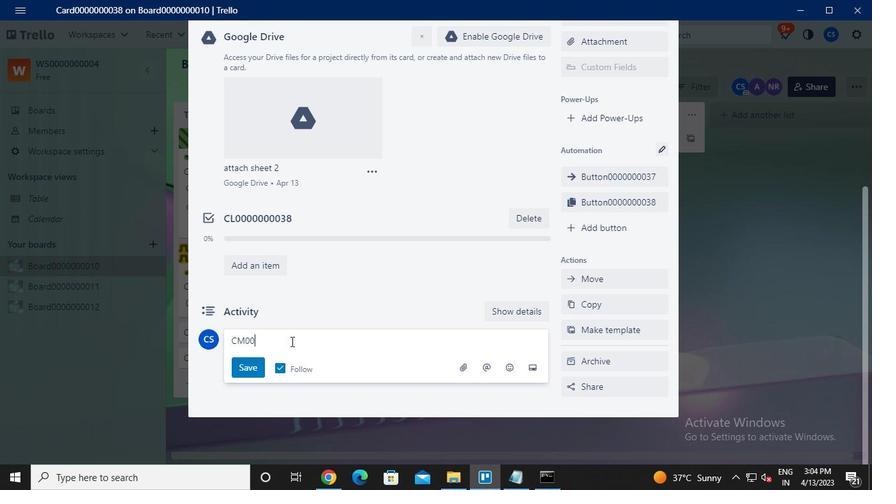 
Action: Keyboard <96>
Screenshot: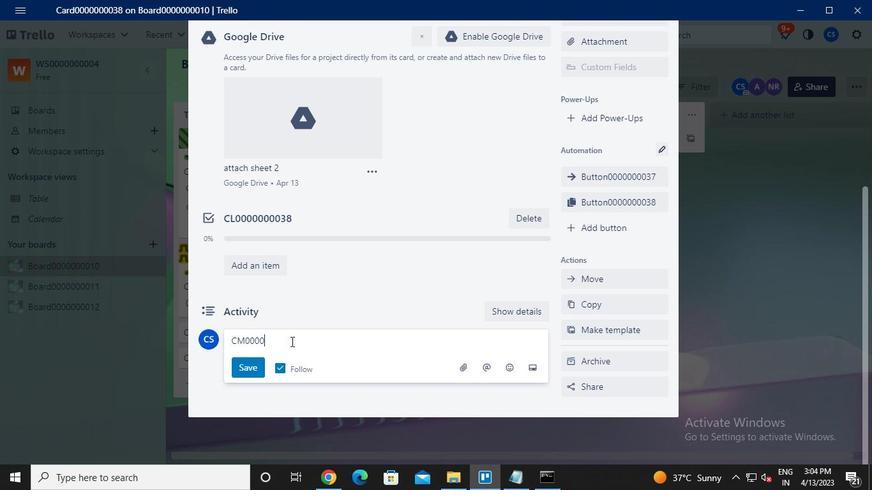 
Action: Keyboard <96>
Screenshot: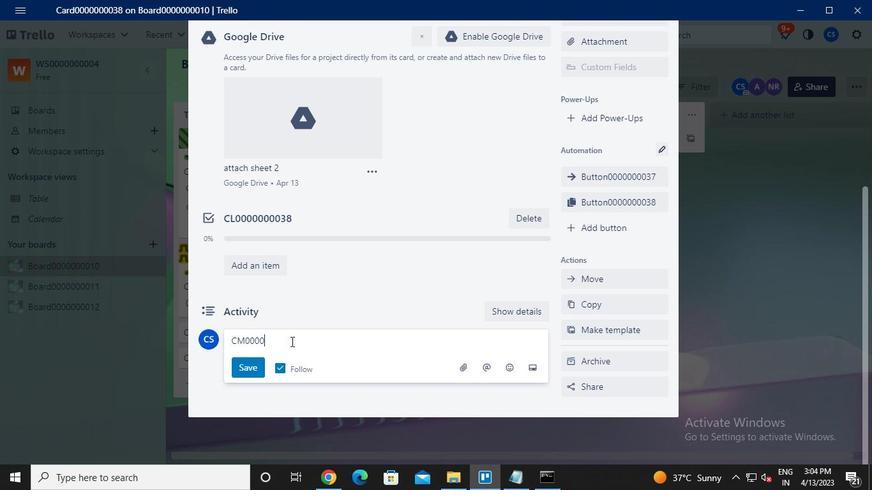 
Action: Keyboard <96>
Screenshot: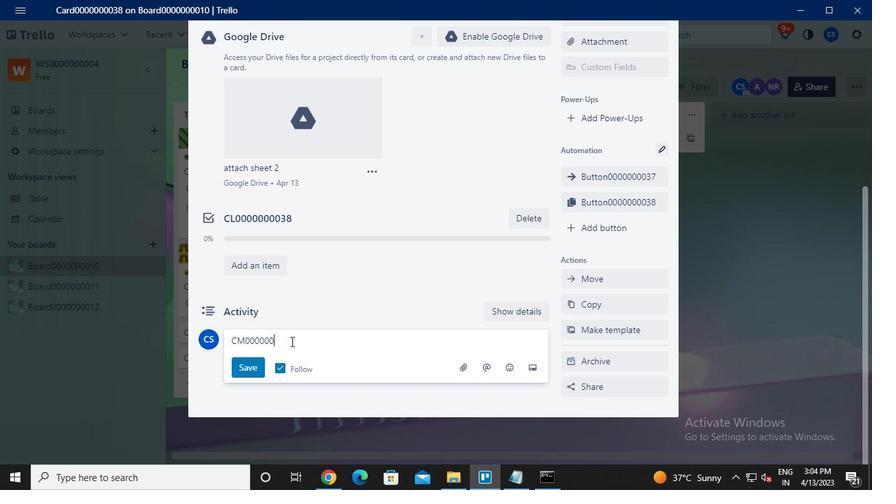 
Action: Keyboard <96>
Screenshot: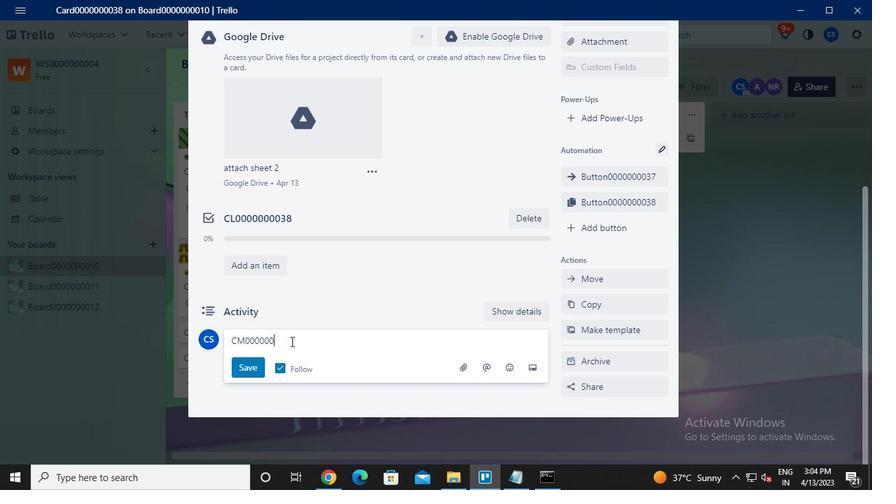 
Action: Keyboard <99>
Screenshot: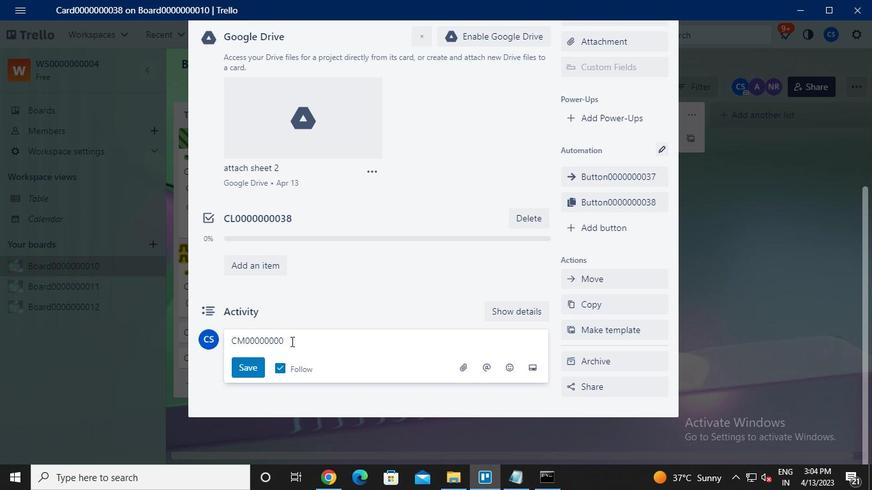 
Action: Keyboard <104>
Screenshot: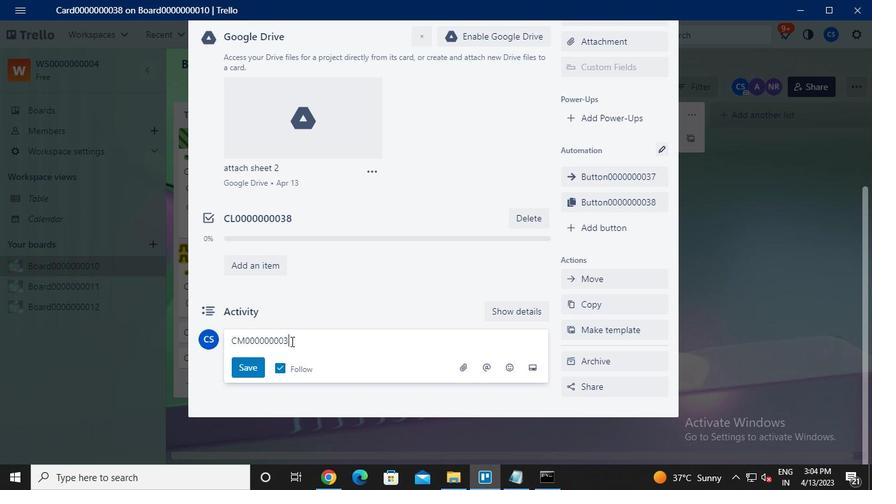 
Action: Mouse moved to (251, 361)
Screenshot: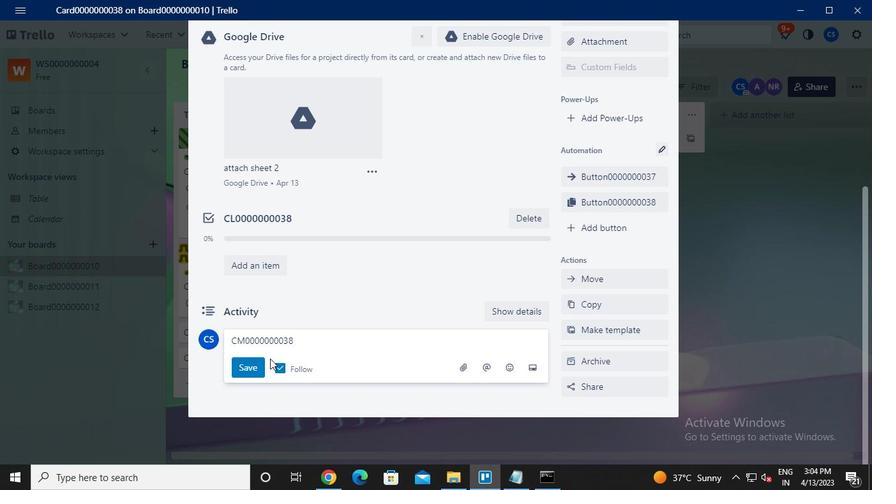 
Action: Mouse pressed left at (251, 361)
Screenshot: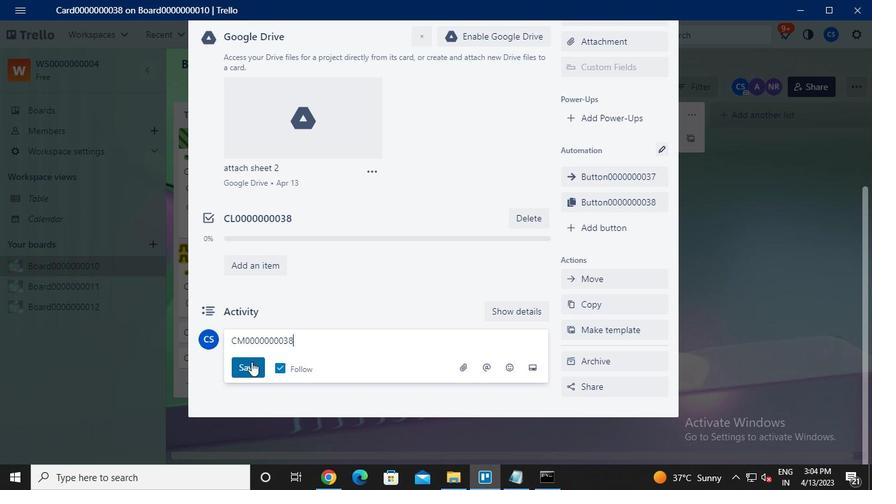 
Action: Mouse moved to (544, 480)
Screenshot: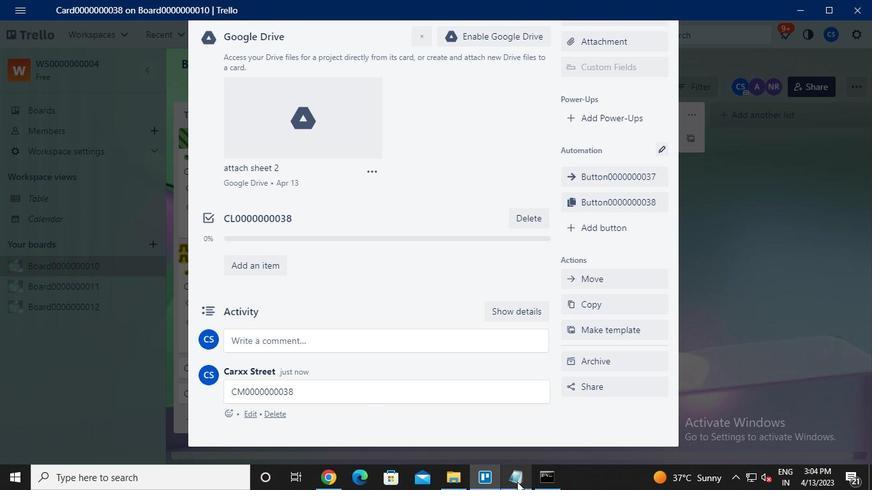 
Action: Mouse pressed left at (544, 480)
Screenshot: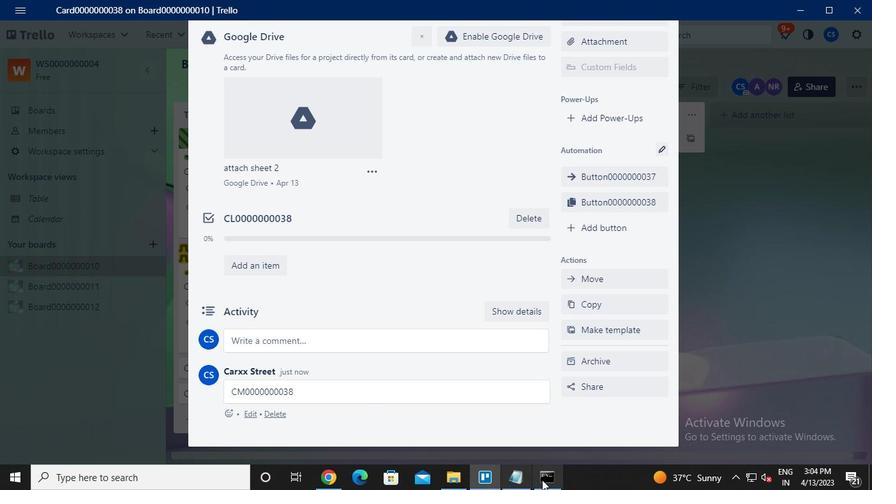
Action: Mouse moved to (720, 109)
Screenshot: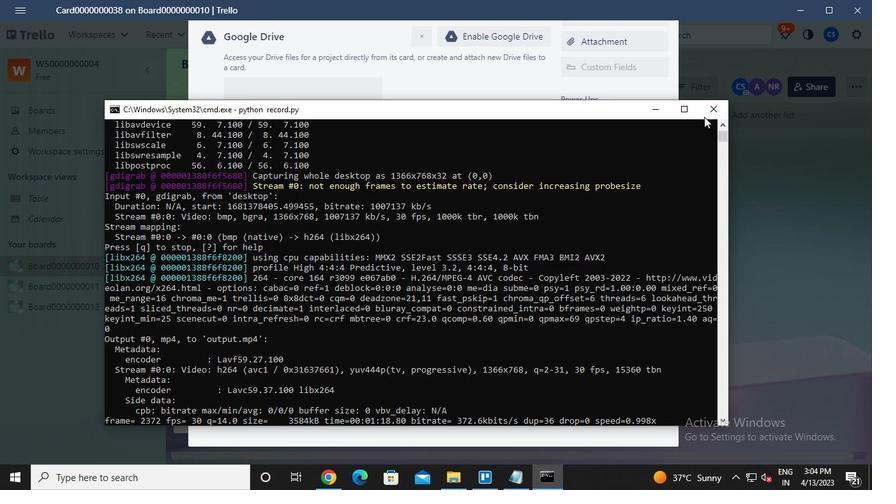 
Action: Mouse pressed left at (720, 109)
Screenshot: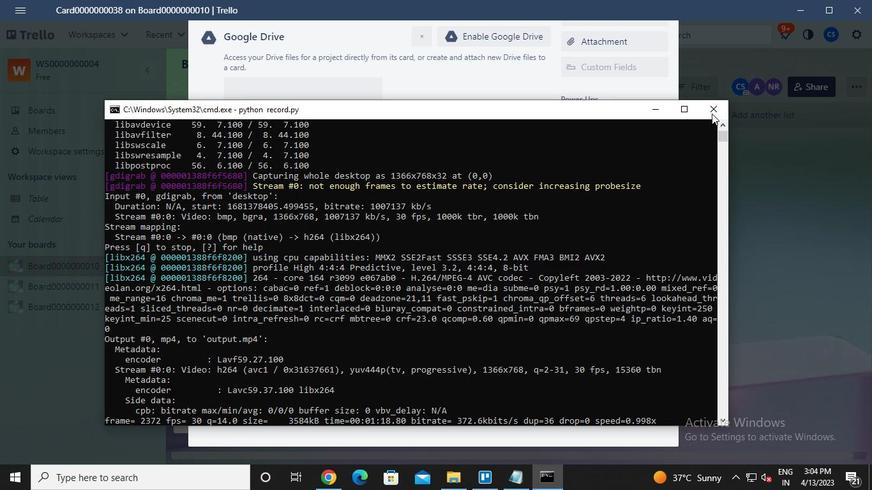 
Action: Mouse moved to (720, 109)
Screenshot: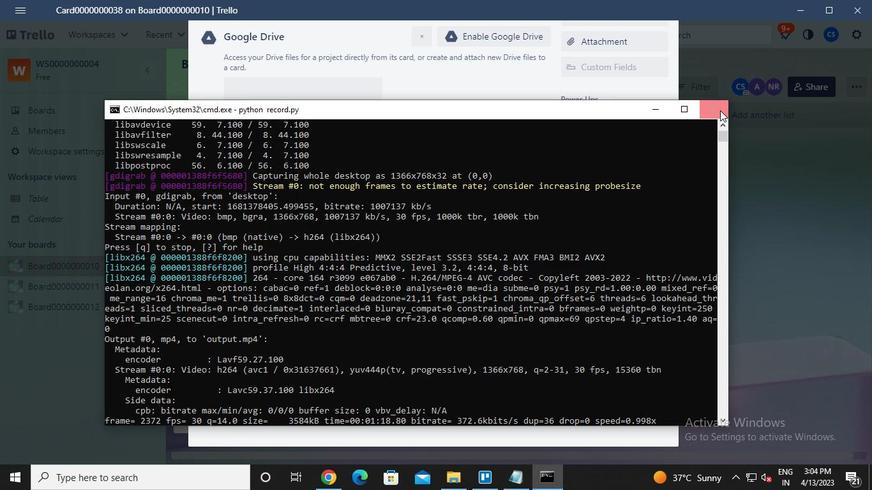 
